 Task: Forward email with the signature Autumn Baker with the subject Vacation request from softage.1@softage.net to softage.9@softage.net with the message I would like to request a meeting to discuss the upcoming sales strategy., select last sentence, change the font of the message to Narrow and change the font typography to italics Send the email
Action: Mouse moved to (848, 69)
Screenshot: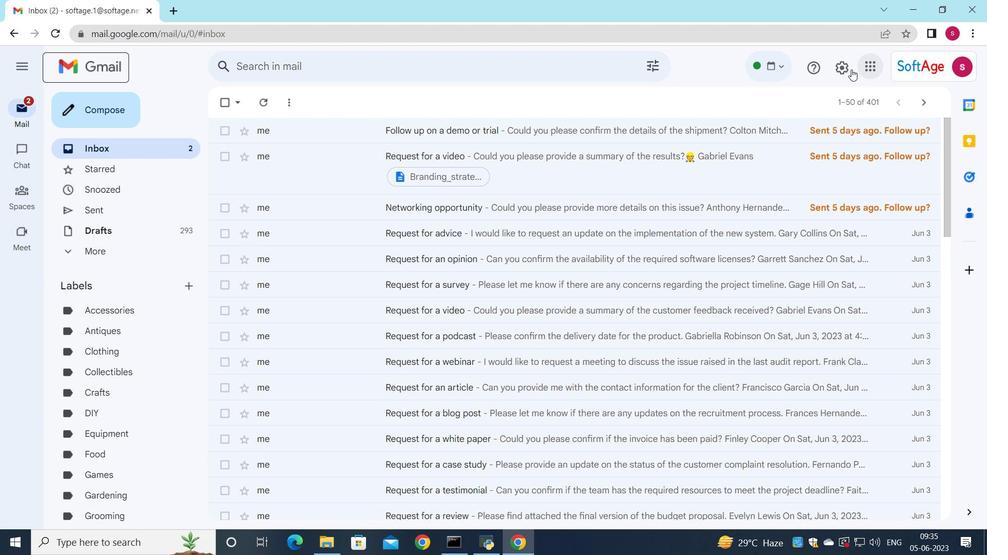 
Action: Mouse pressed left at (848, 69)
Screenshot: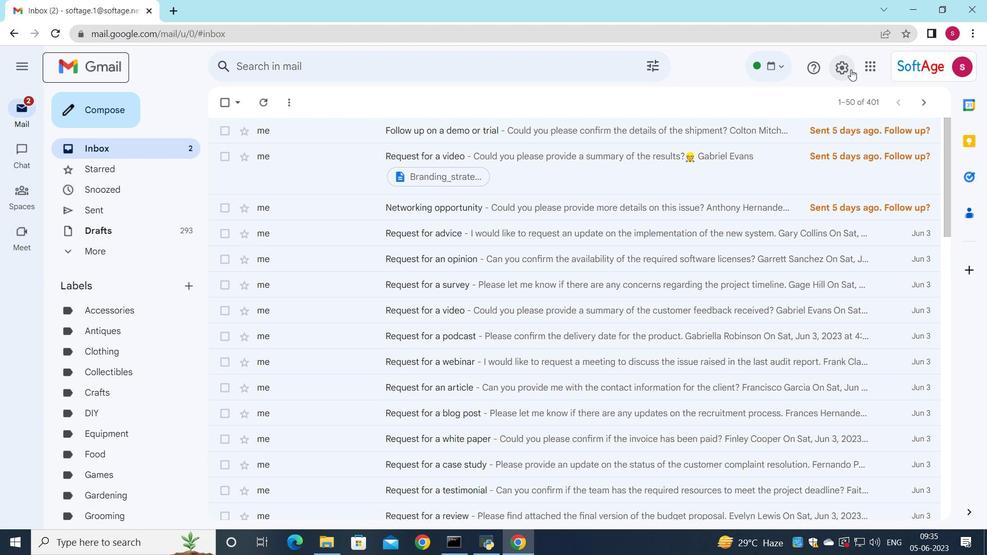 
Action: Mouse moved to (845, 124)
Screenshot: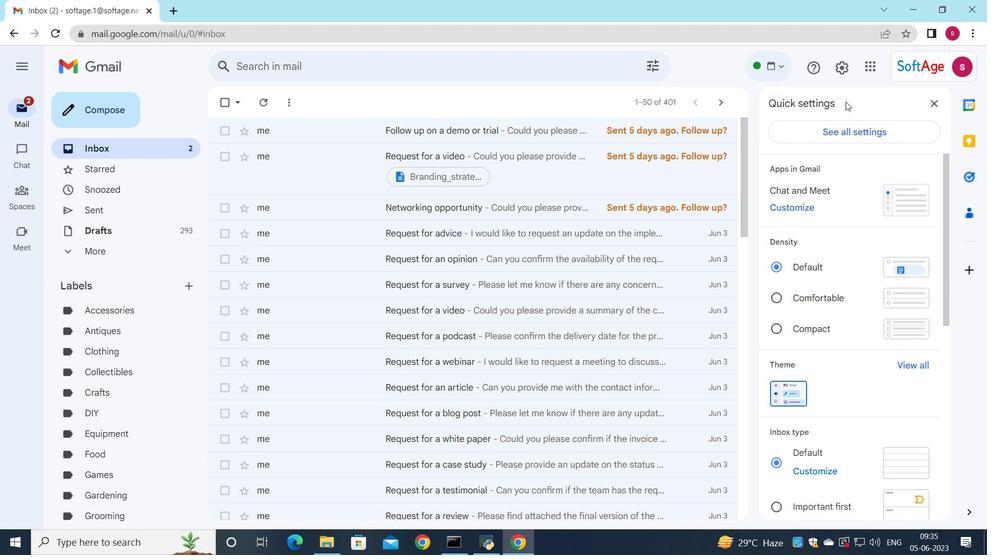 
Action: Mouse pressed left at (845, 124)
Screenshot: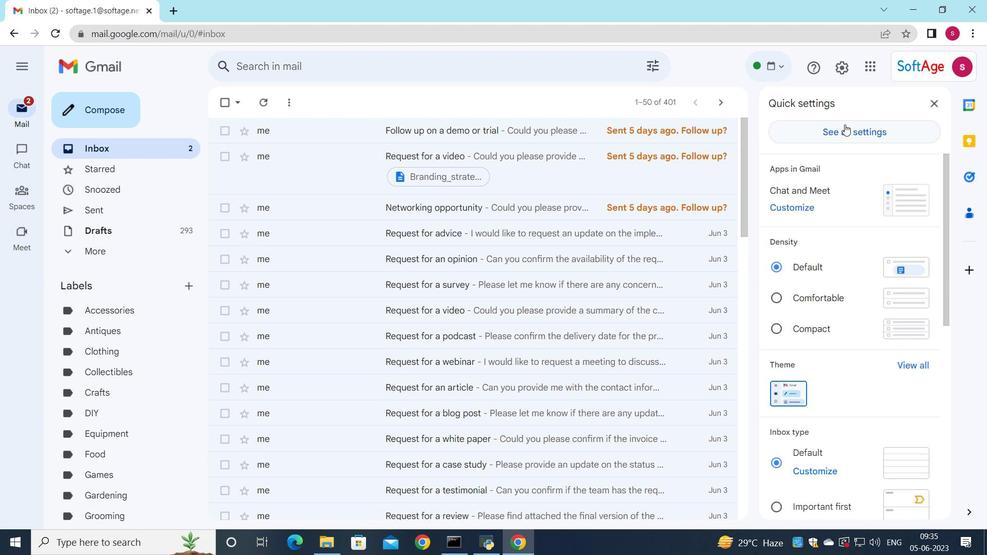 
Action: Mouse moved to (431, 292)
Screenshot: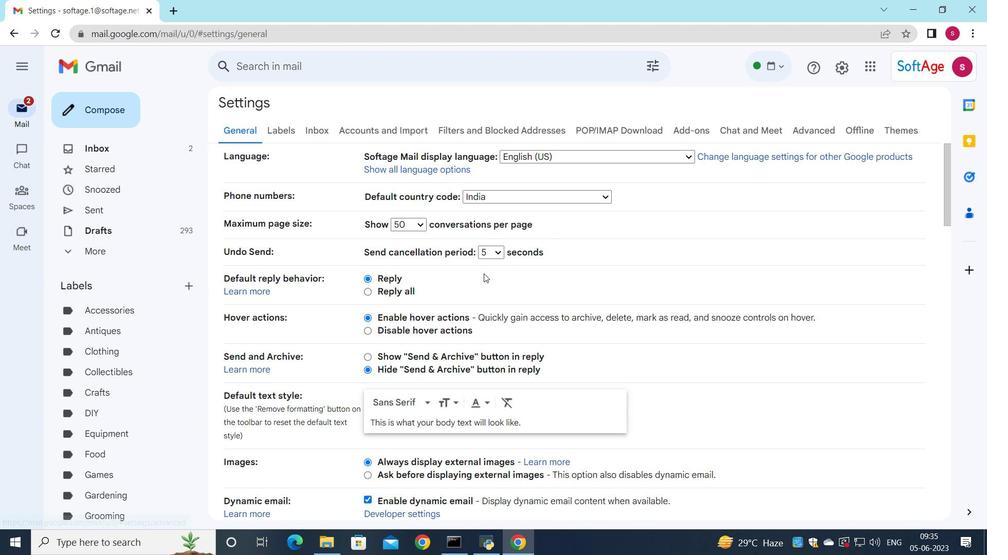 
Action: Mouse scrolled (431, 291) with delta (0, 0)
Screenshot: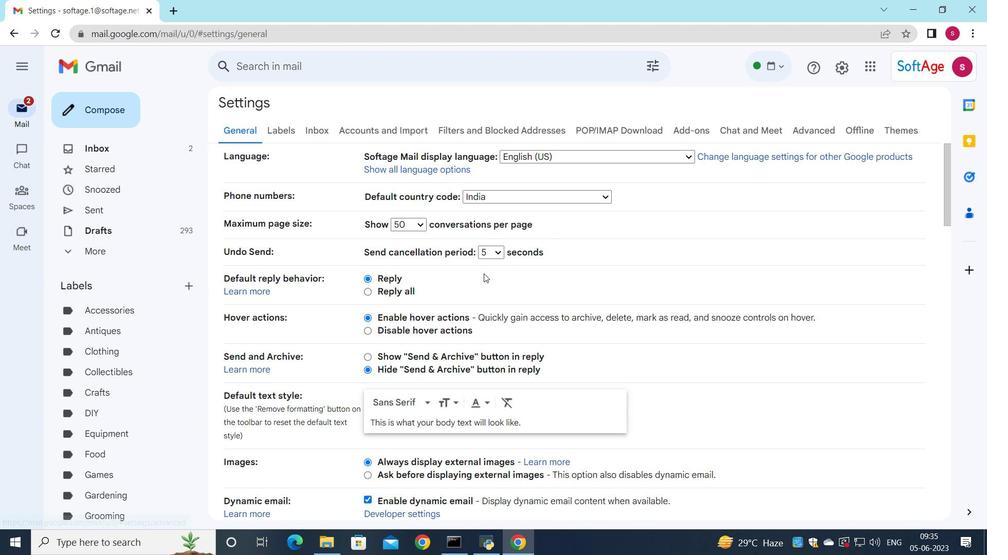 
Action: Mouse moved to (430, 293)
Screenshot: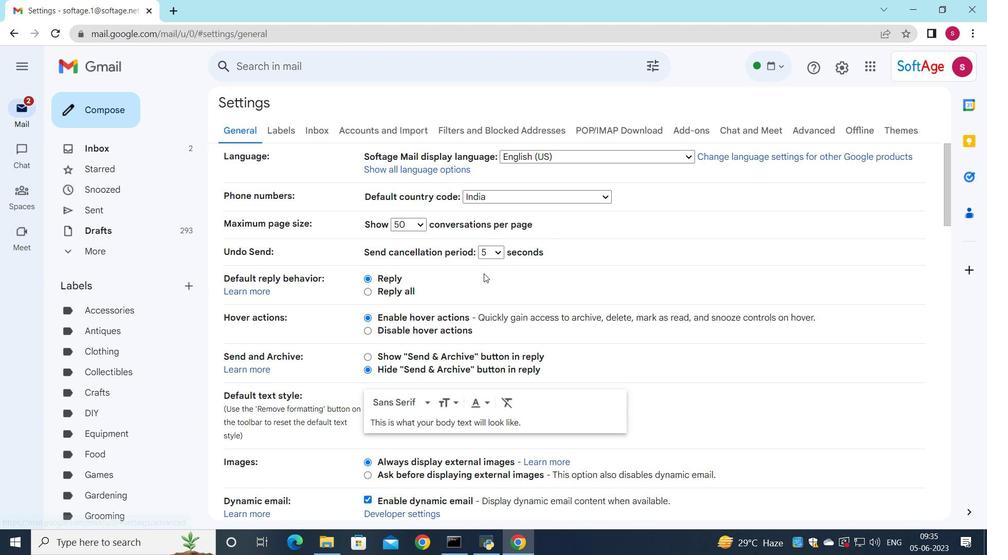 
Action: Mouse scrolled (430, 292) with delta (0, 0)
Screenshot: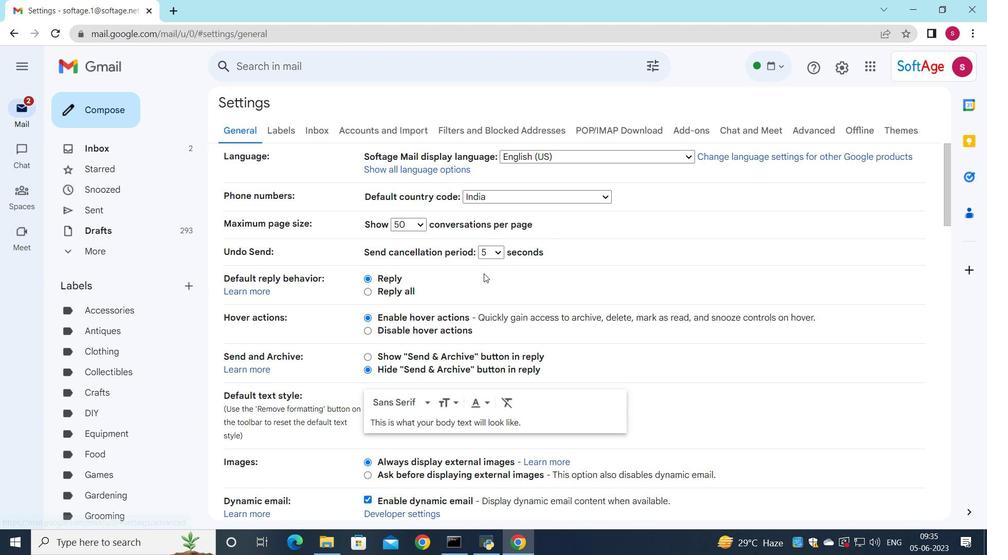
Action: Mouse moved to (429, 293)
Screenshot: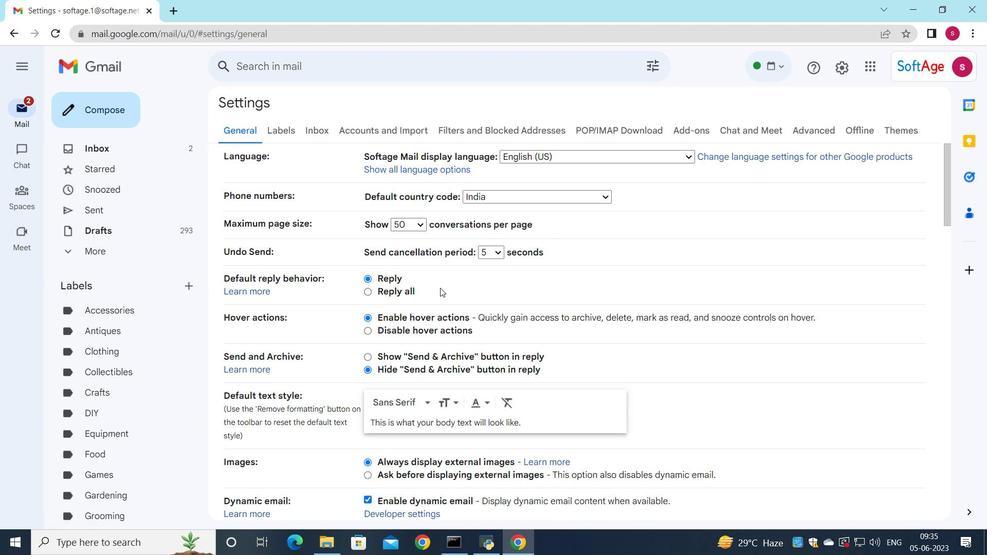
Action: Mouse scrolled (429, 292) with delta (0, 0)
Screenshot: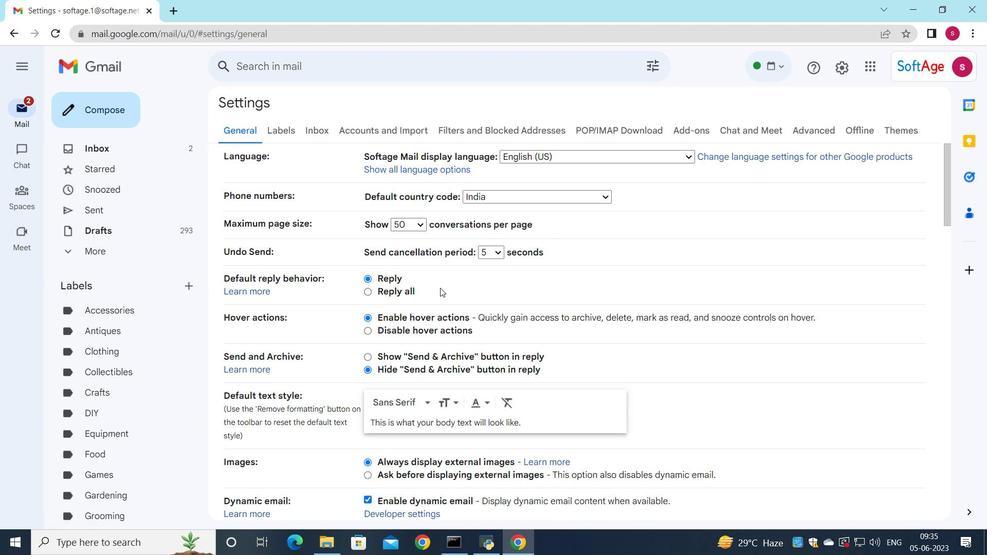 
Action: Mouse moved to (429, 293)
Screenshot: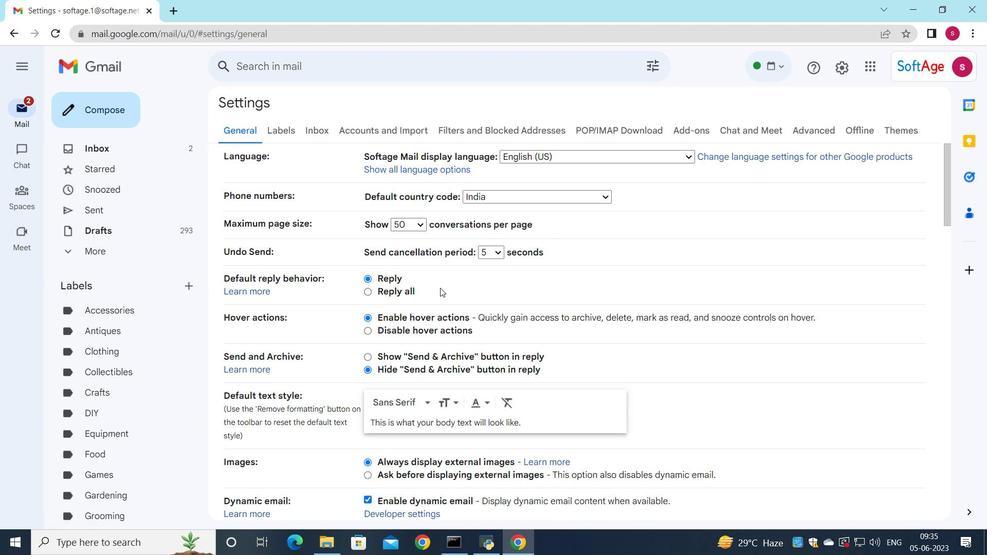 
Action: Mouse scrolled (429, 293) with delta (0, 0)
Screenshot: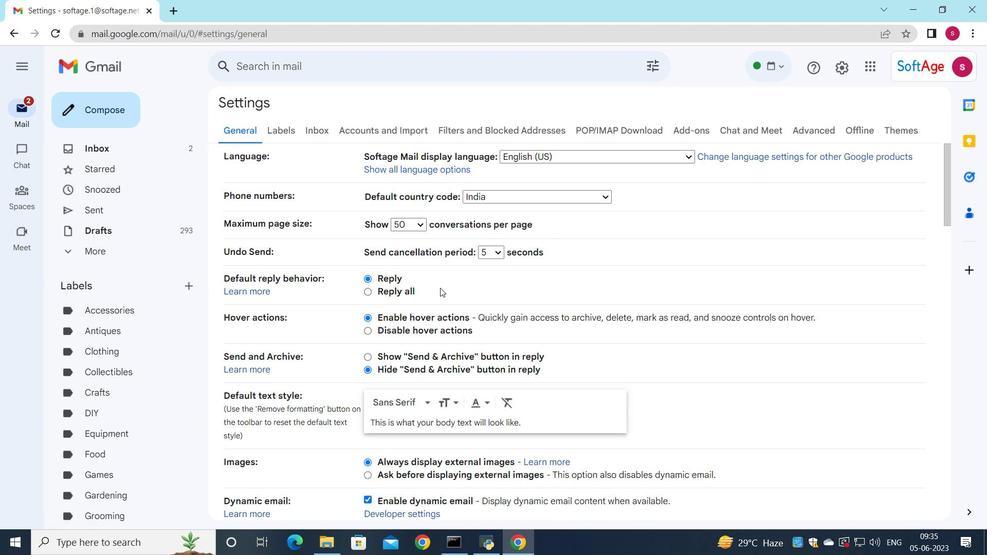 
Action: Mouse moved to (420, 299)
Screenshot: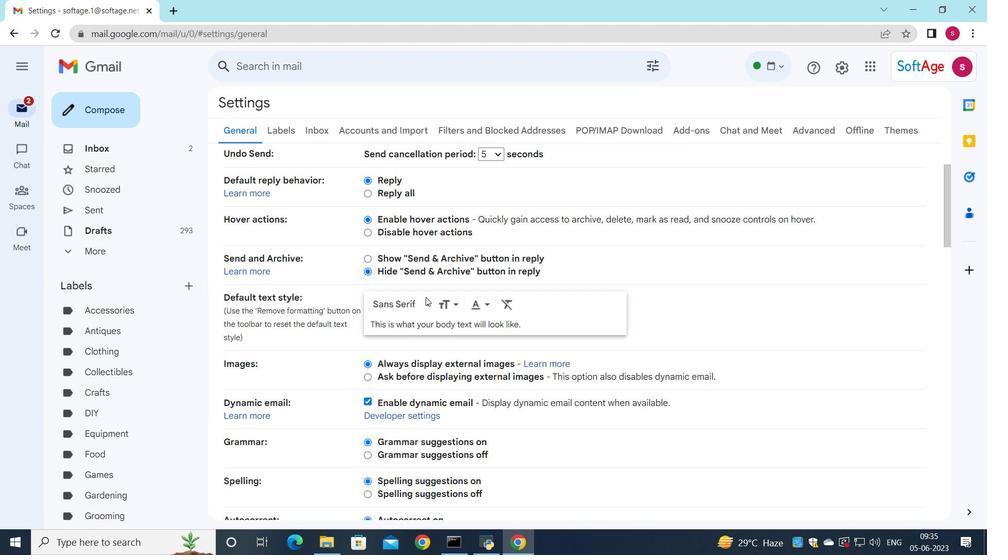 
Action: Mouse scrolled (420, 298) with delta (0, 0)
Screenshot: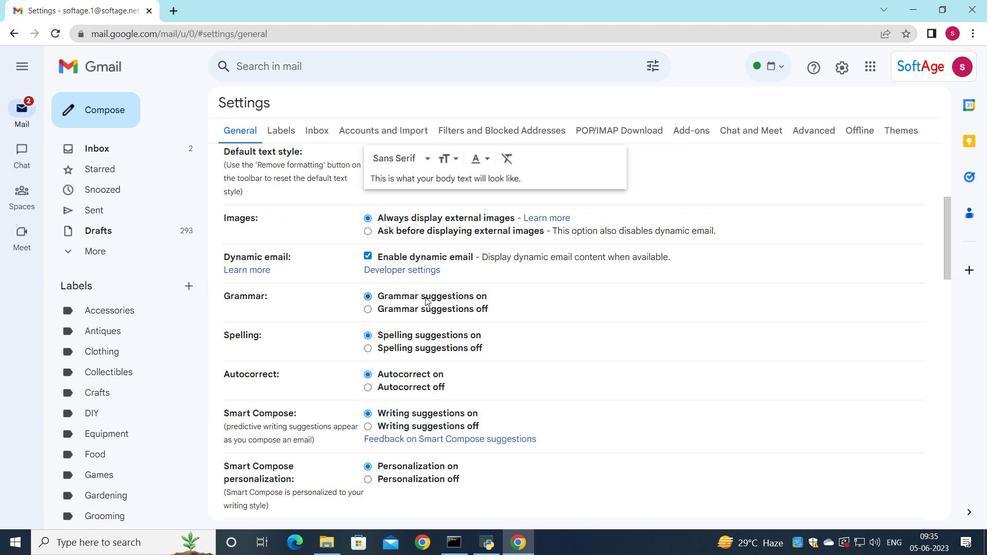 
Action: Mouse moved to (419, 299)
Screenshot: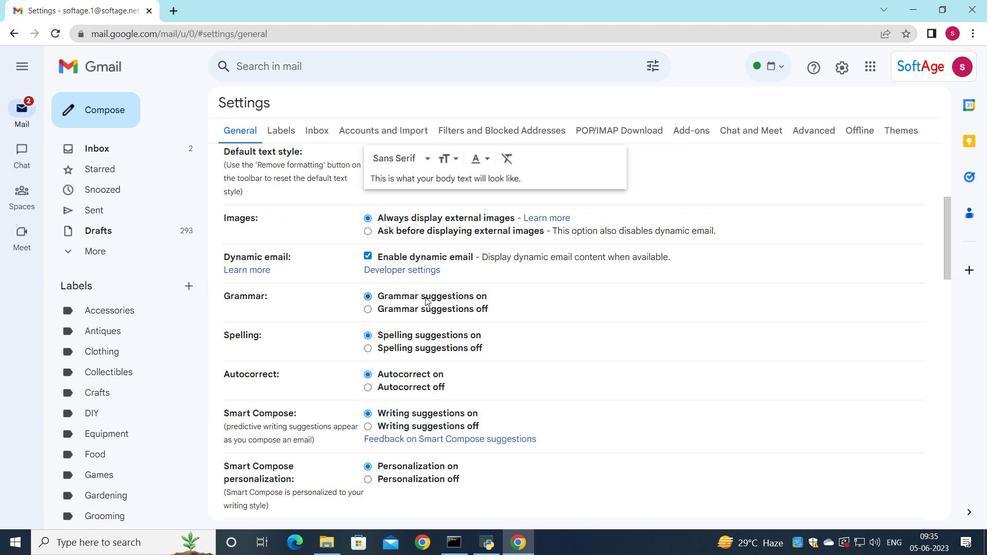 
Action: Mouse scrolled (419, 298) with delta (0, 0)
Screenshot: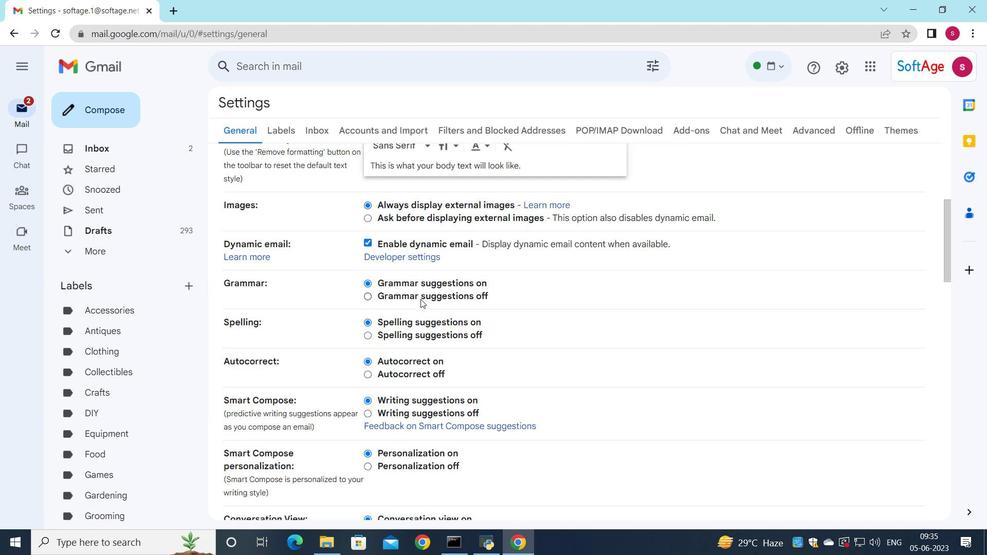 
Action: Mouse scrolled (419, 298) with delta (0, 0)
Screenshot: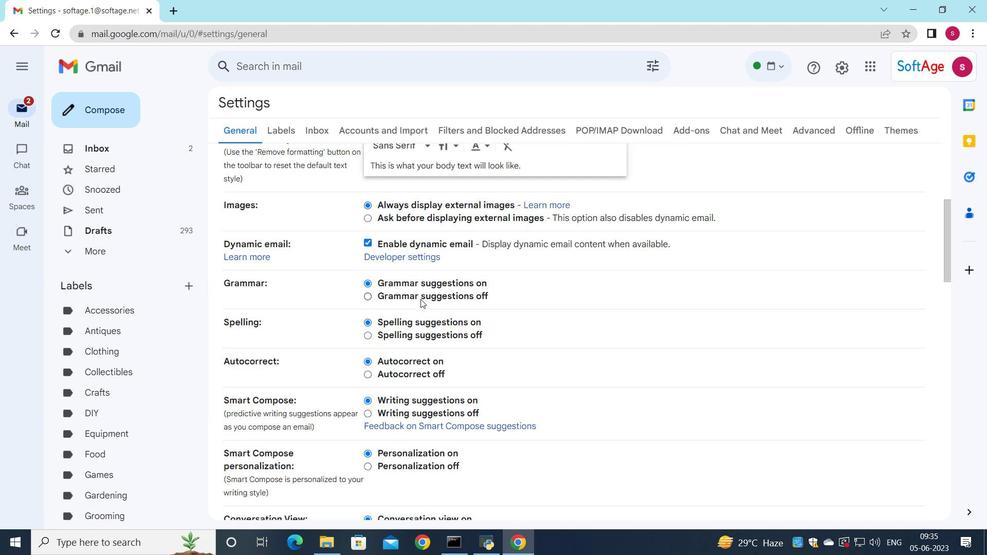 
Action: Mouse scrolled (419, 298) with delta (0, 0)
Screenshot: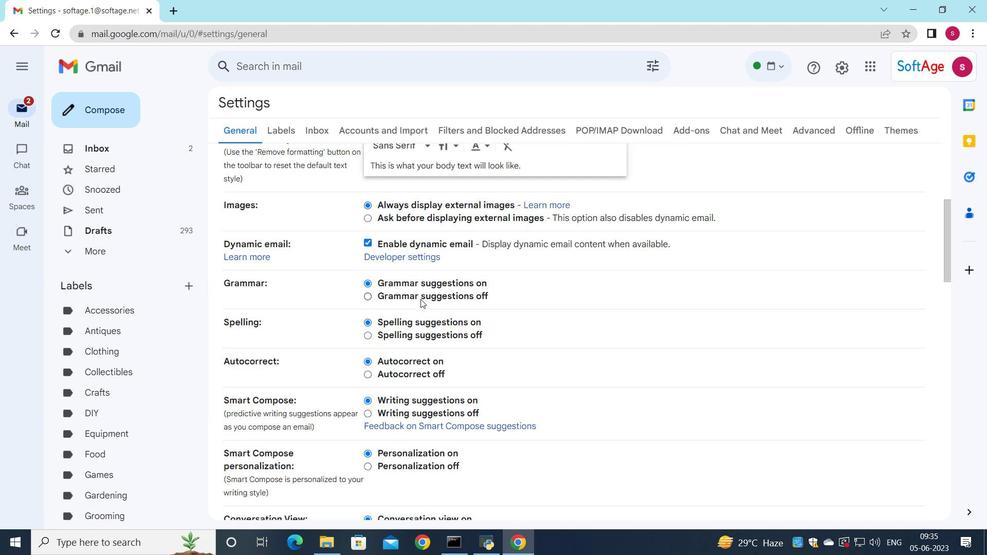 
Action: Mouse scrolled (419, 298) with delta (0, 0)
Screenshot: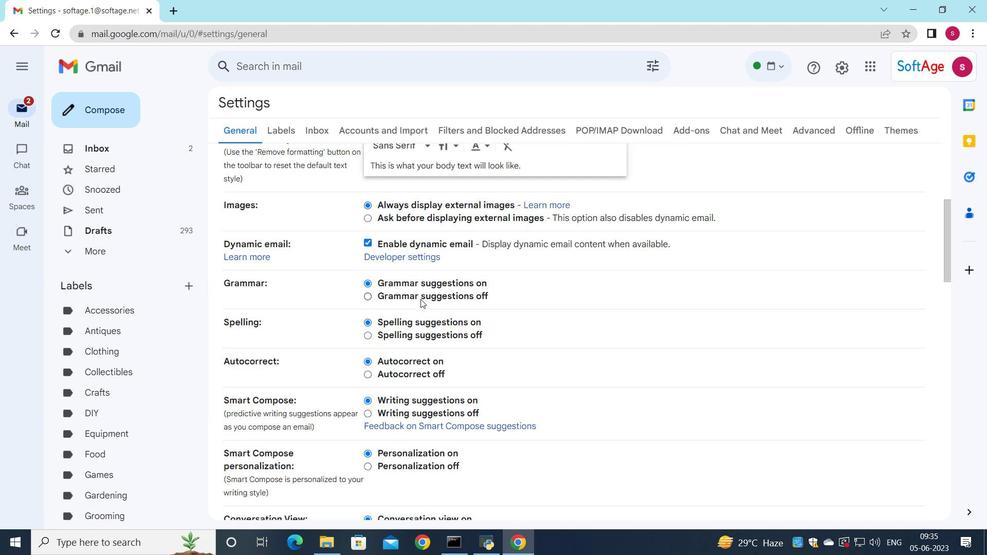 
Action: Mouse moved to (419, 302)
Screenshot: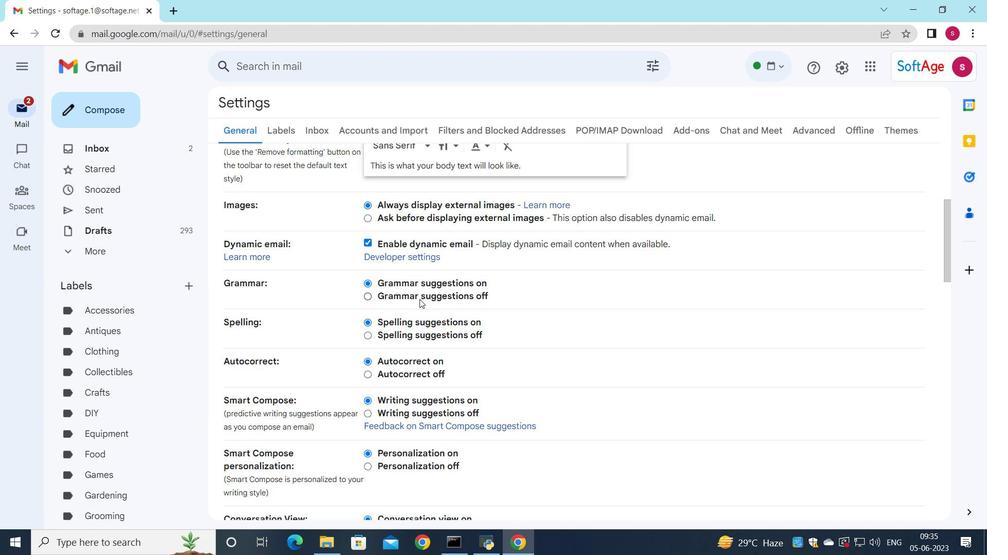 
Action: Mouse scrolled (419, 302) with delta (0, 0)
Screenshot: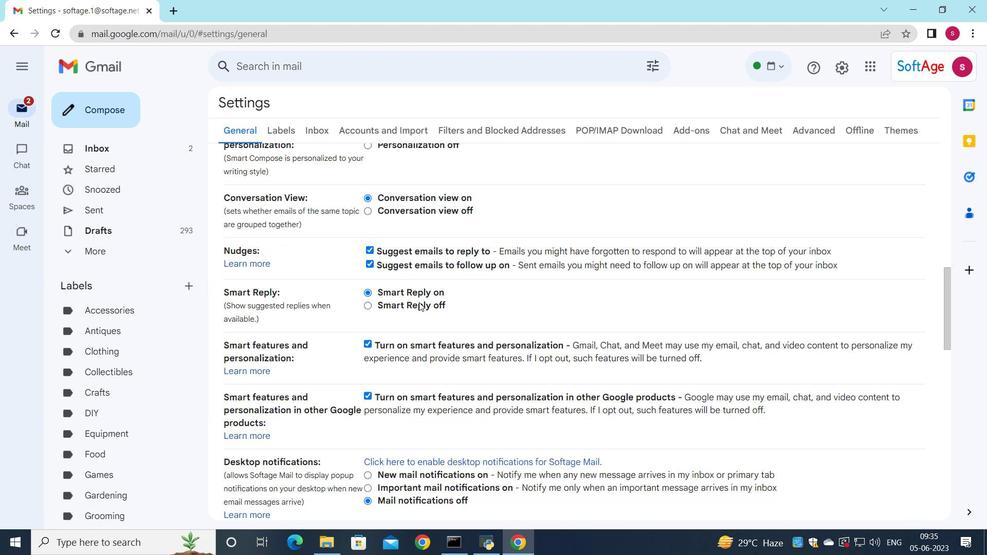 
Action: Mouse scrolled (419, 302) with delta (0, 0)
Screenshot: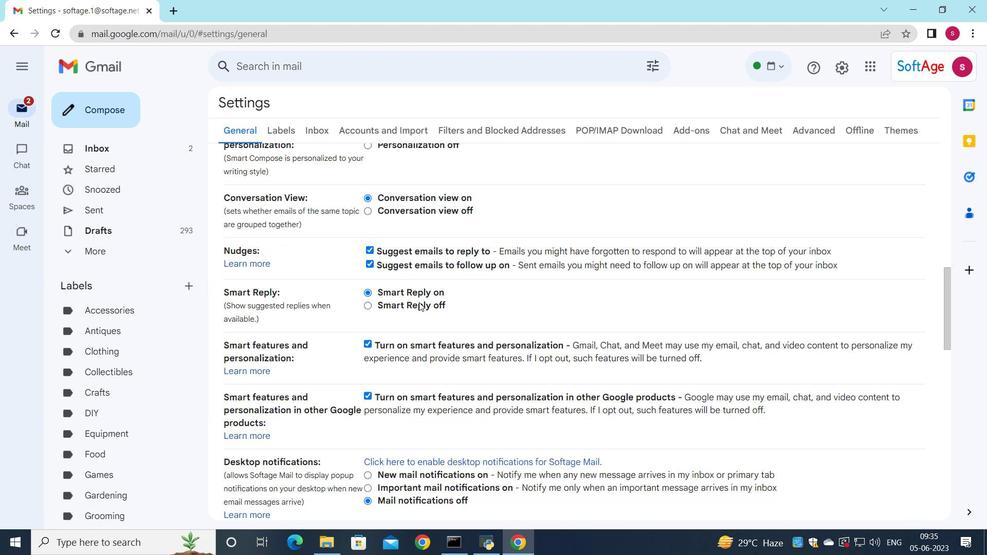 
Action: Mouse scrolled (419, 302) with delta (0, 0)
Screenshot: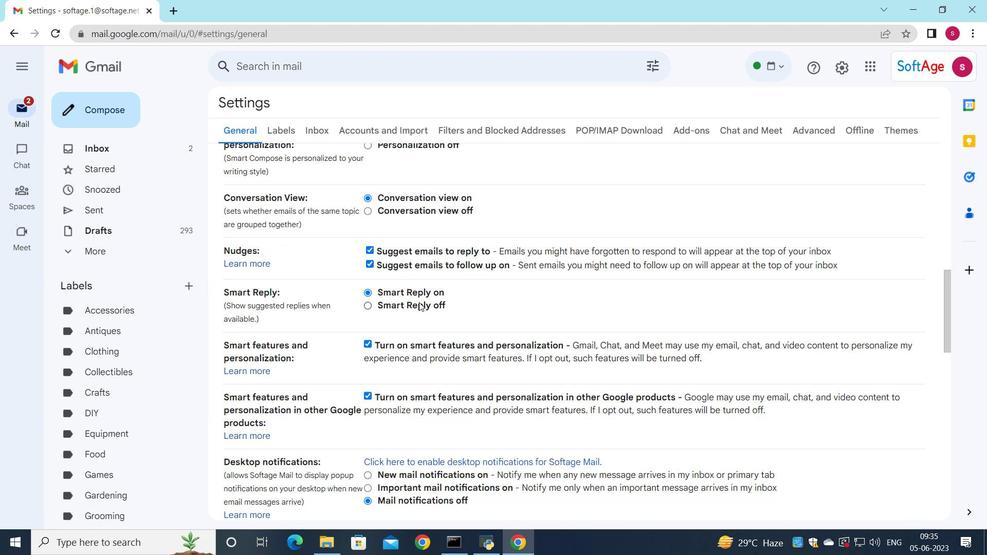 
Action: Mouse moved to (419, 302)
Screenshot: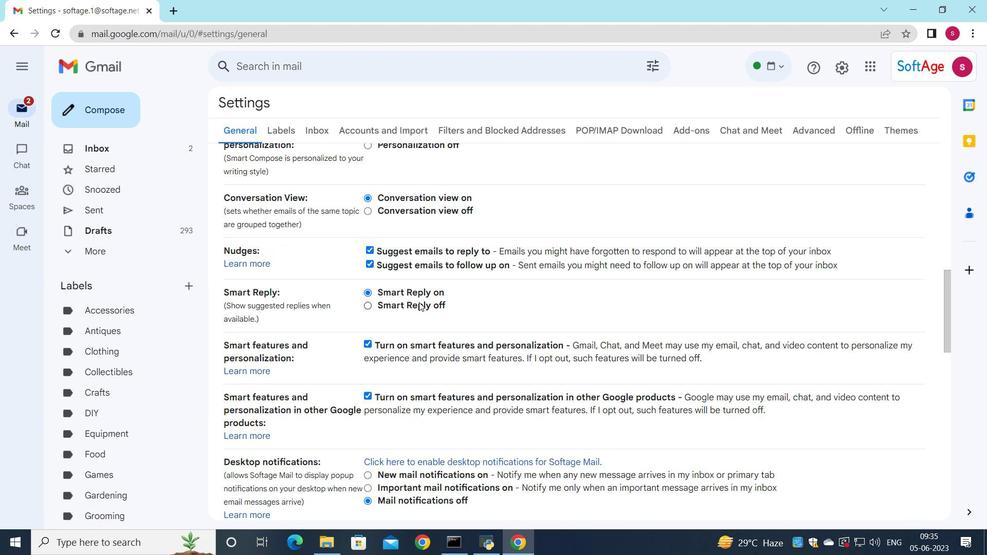 
Action: Mouse scrolled (419, 302) with delta (0, 0)
Screenshot: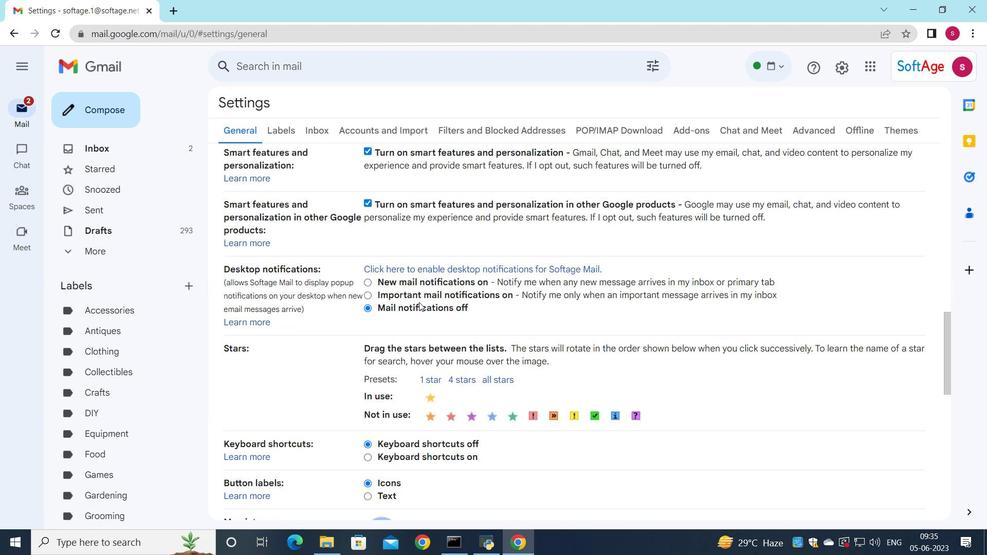 
Action: Mouse scrolled (419, 302) with delta (0, 0)
Screenshot: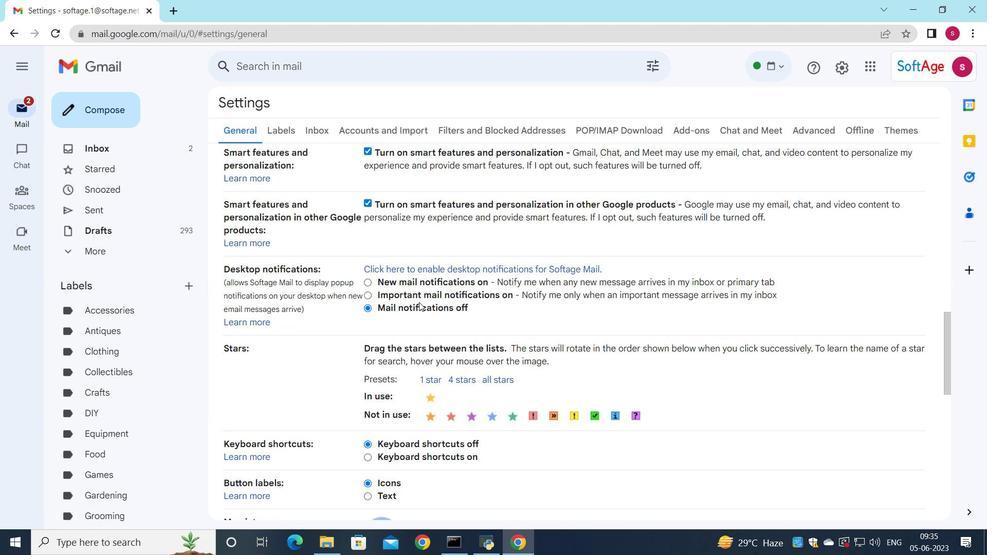 
Action: Mouse scrolled (419, 302) with delta (0, 0)
Screenshot: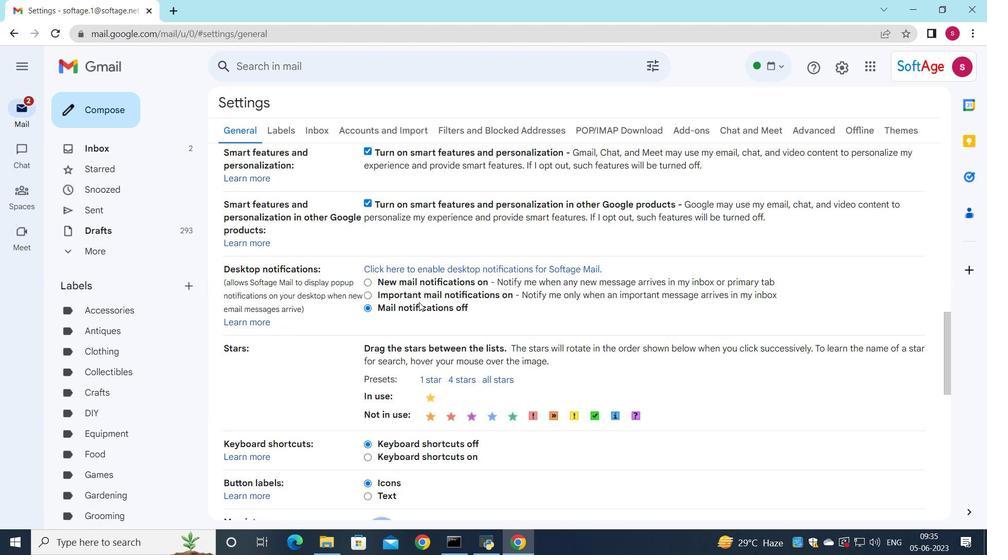 
Action: Mouse moved to (422, 298)
Screenshot: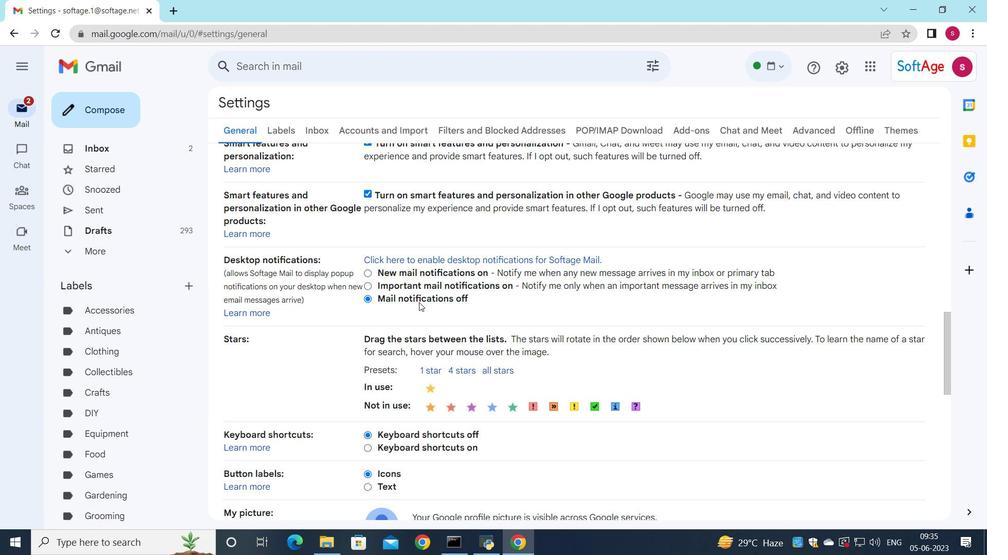 
Action: Mouse scrolled (422, 298) with delta (0, 0)
Screenshot: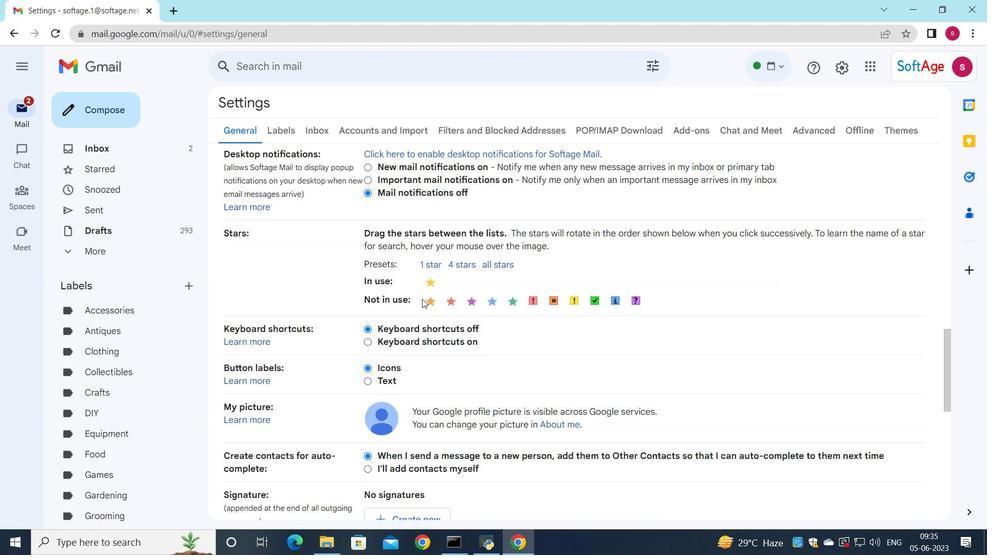 
Action: Mouse scrolled (422, 298) with delta (0, 0)
Screenshot: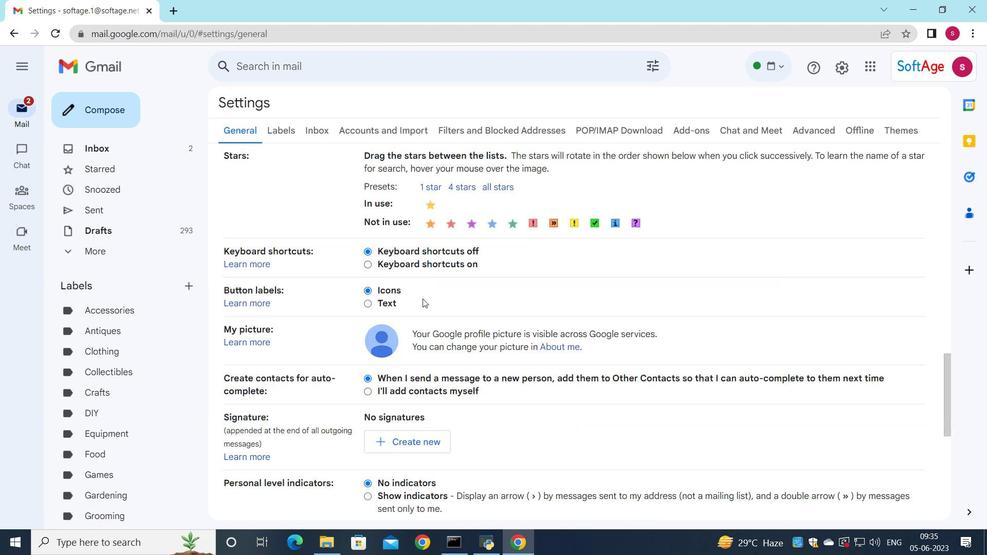 
Action: Mouse scrolled (422, 298) with delta (0, 0)
Screenshot: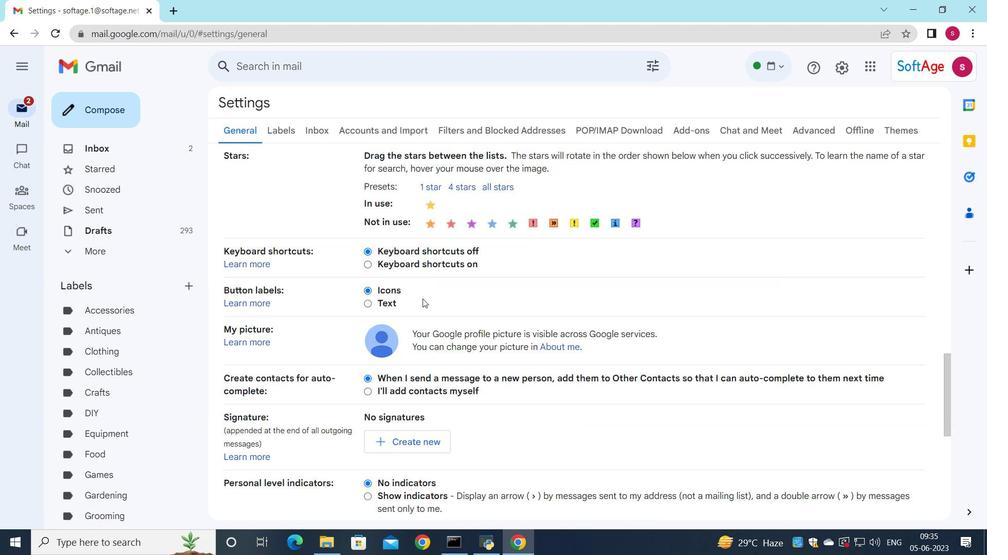 
Action: Mouse moved to (400, 245)
Screenshot: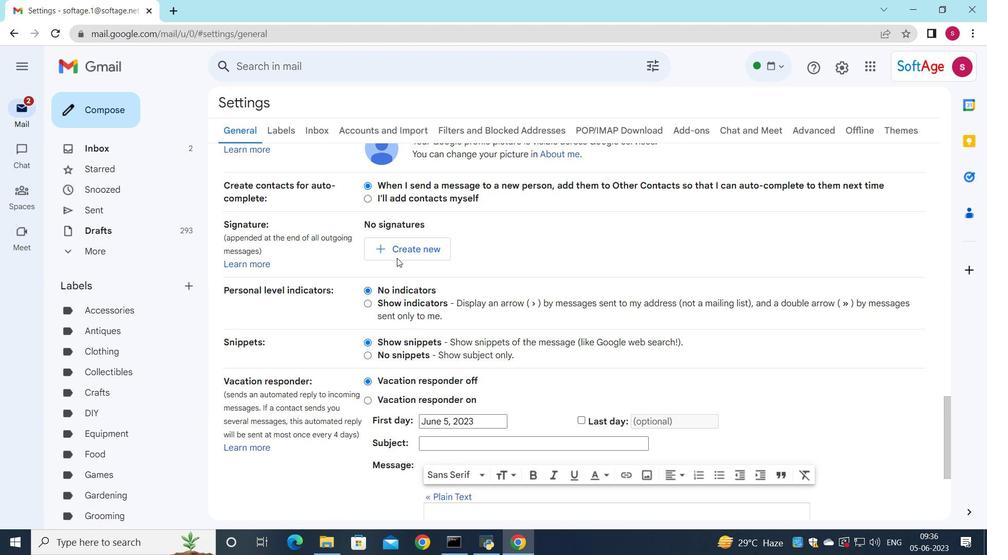 
Action: Mouse pressed left at (400, 245)
Screenshot: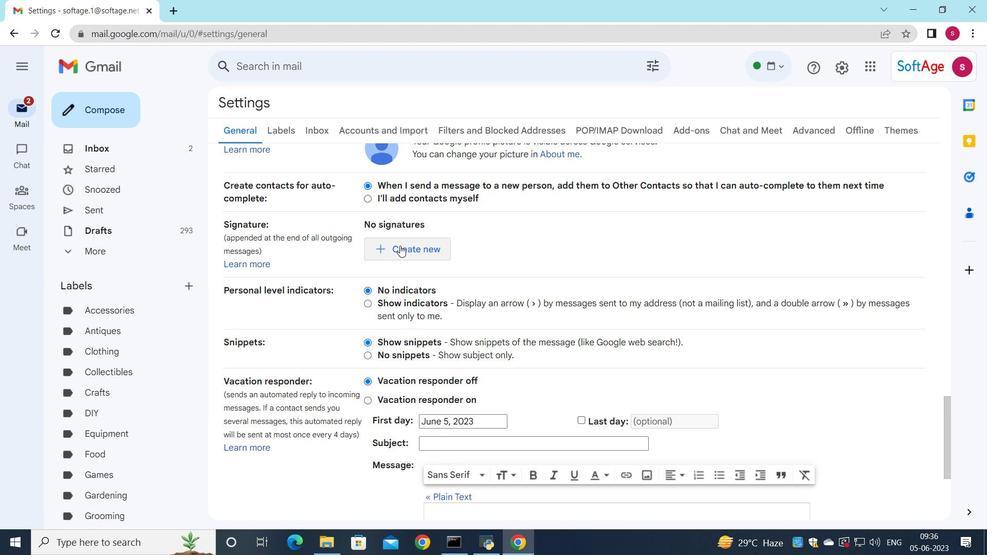 
Action: Mouse moved to (499, 243)
Screenshot: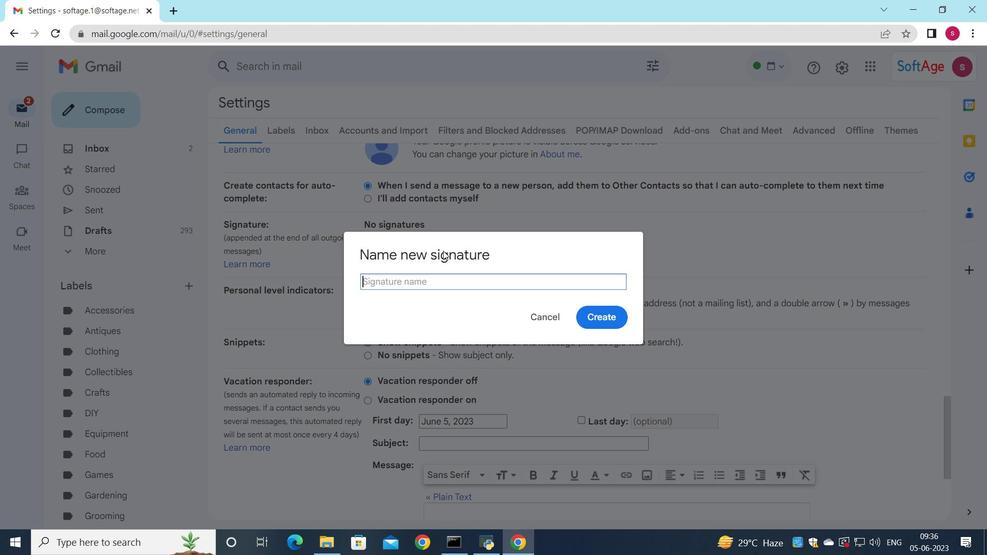 
Action: Key pressed <Key.shift>Autumn<Key.space><Key.shift>Baker
Screenshot: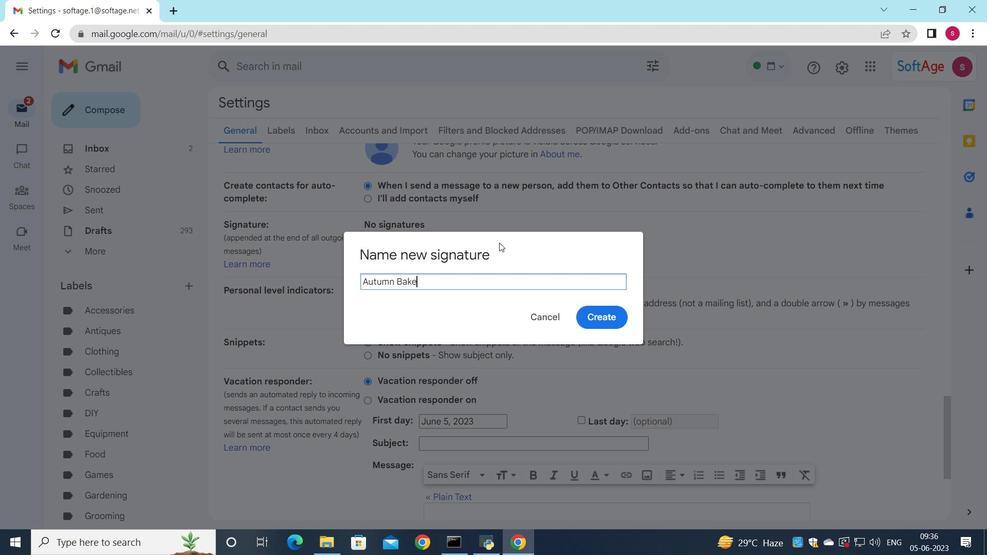 
Action: Mouse moved to (595, 322)
Screenshot: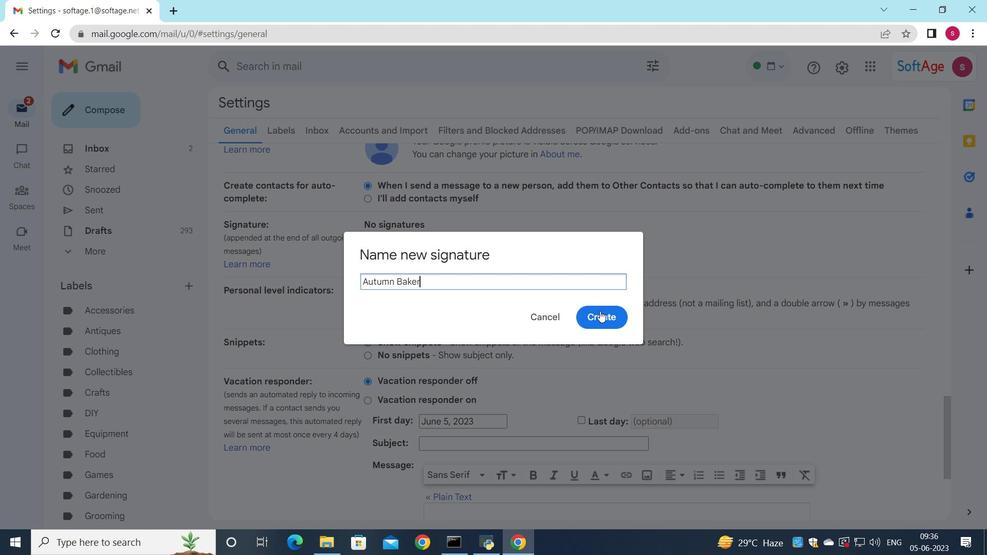 
Action: Mouse pressed left at (595, 322)
Screenshot: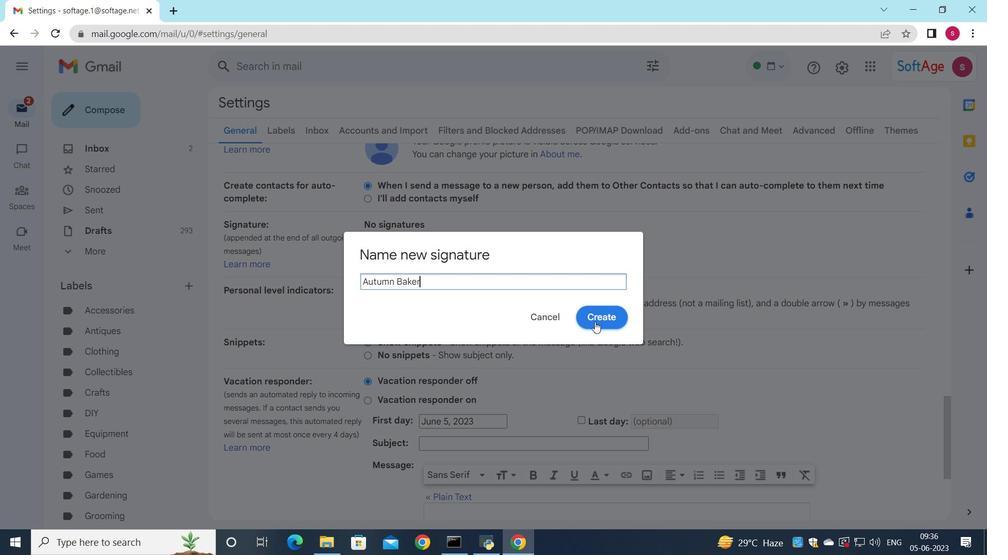 
Action: Mouse moved to (595, 281)
Screenshot: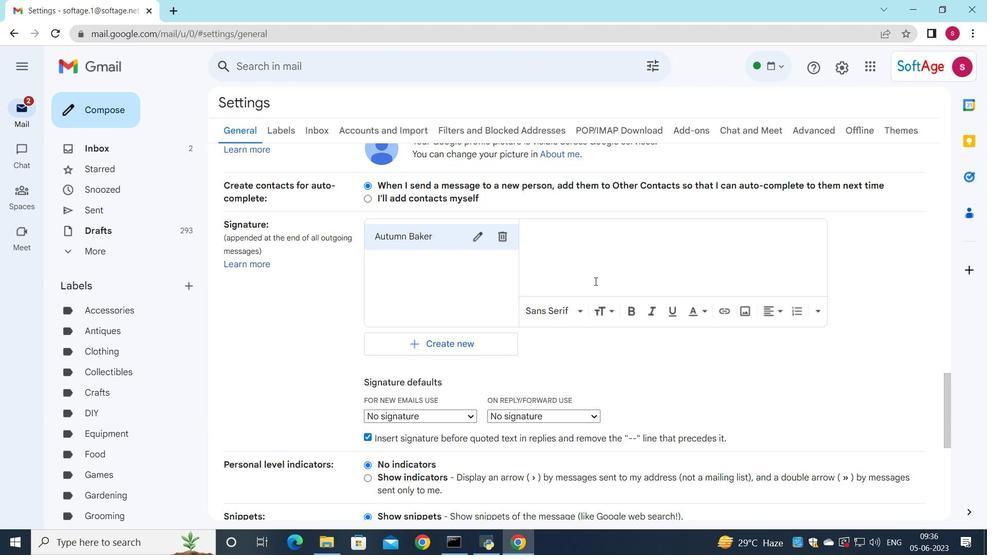 
Action: Mouse pressed left at (595, 281)
Screenshot: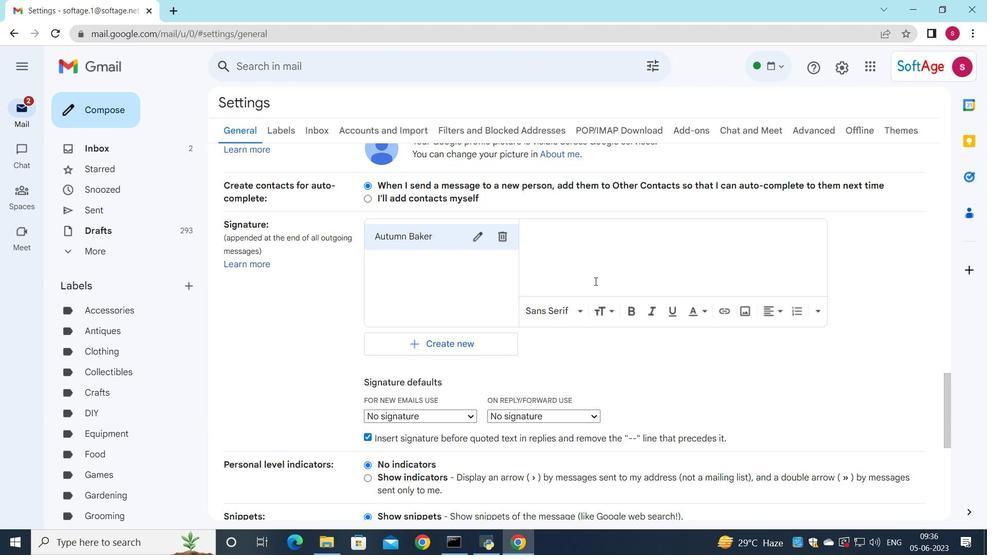 
Action: Key pressed <Key.shift>Autumn<Key.space><Key.shift>Baker
Screenshot: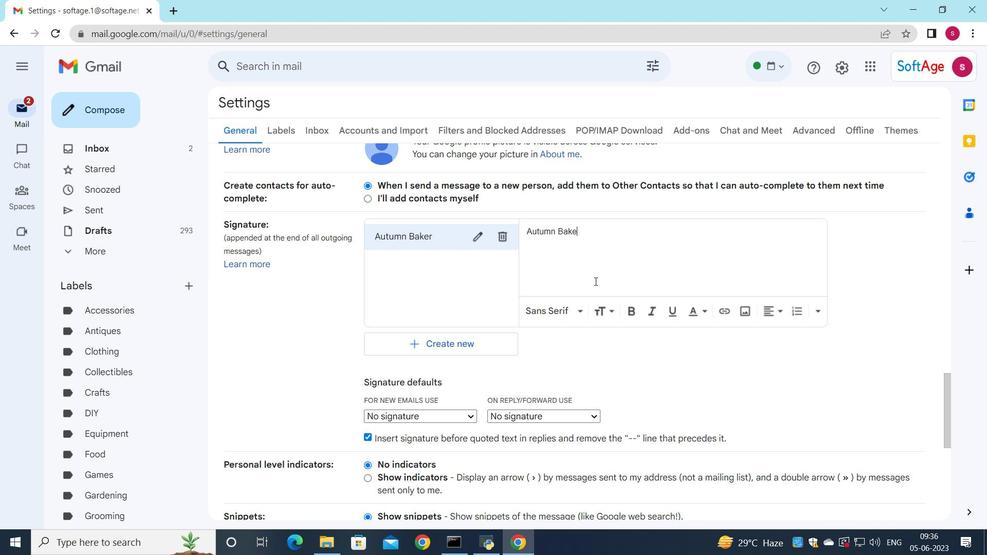 
Action: Mouse scrolled (595, 280) with delta (0, 0)
Screenshot: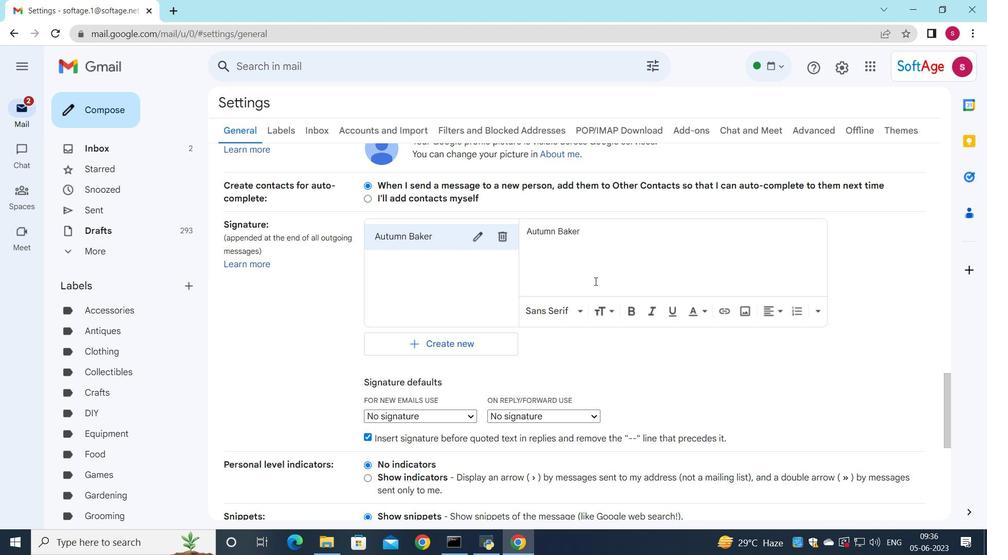 
Action: Mouse scrolled (595, 280) with delta (0, 0)
Screenshot: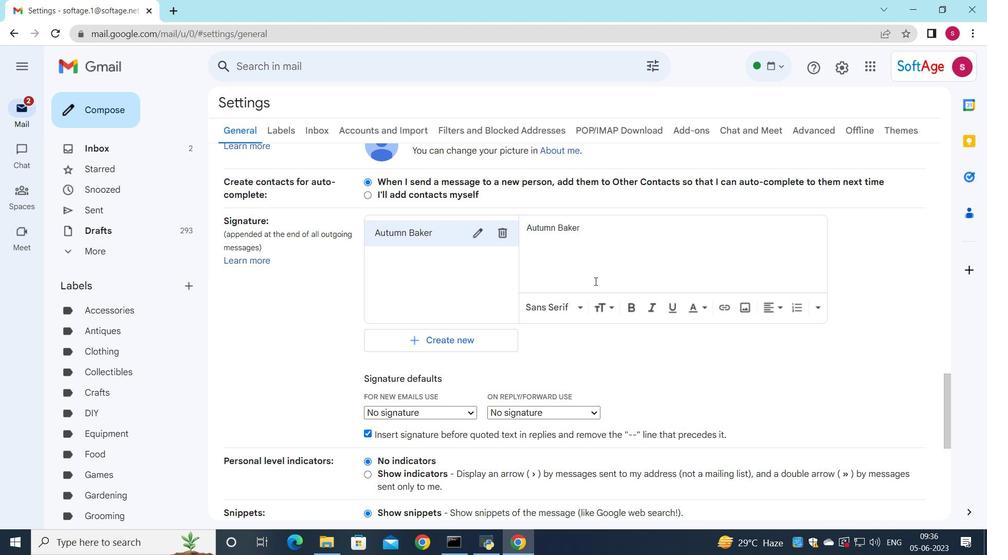 
Action: Mouse moved to (449, 293)
Screenshot: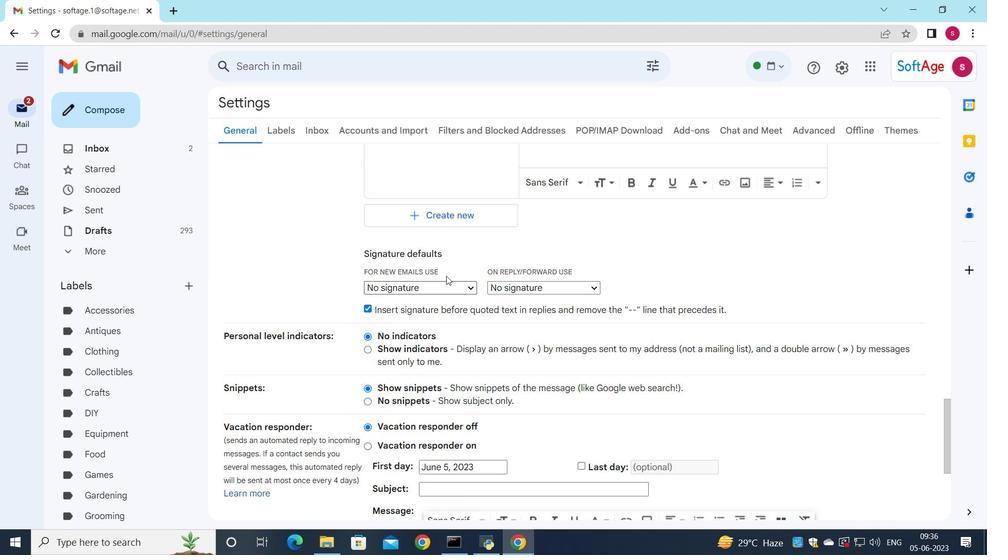 
Action: Mouse pressed left at (449, 293)
Screenshot: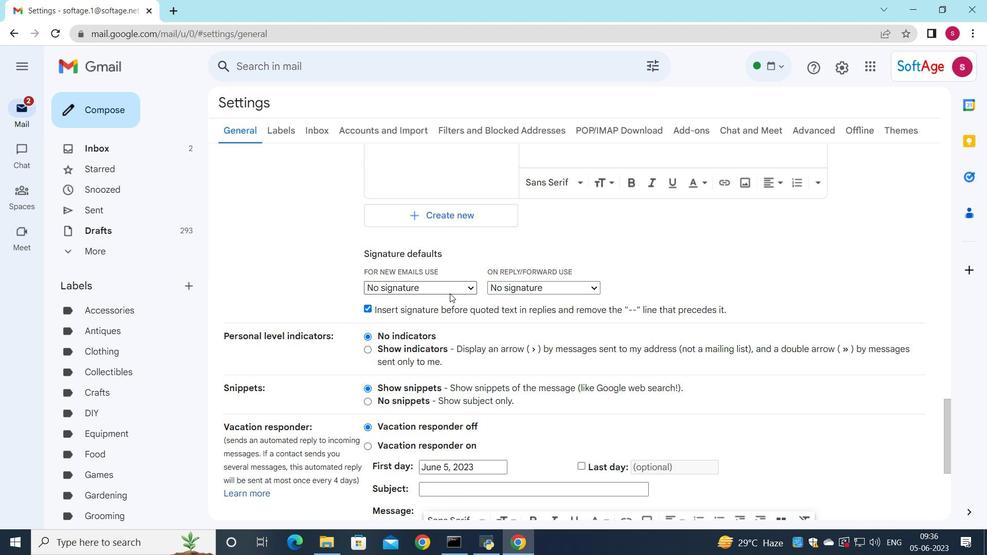 
Action: Mouse moved to (447, 311)
Screenshot: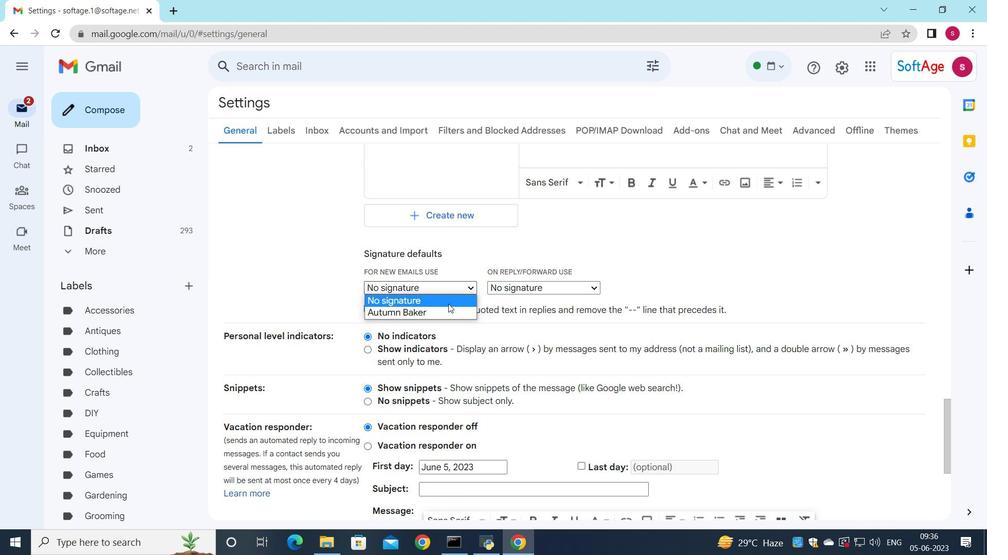 
Action: Mouse pressed left at (447, 311)
Screenshot: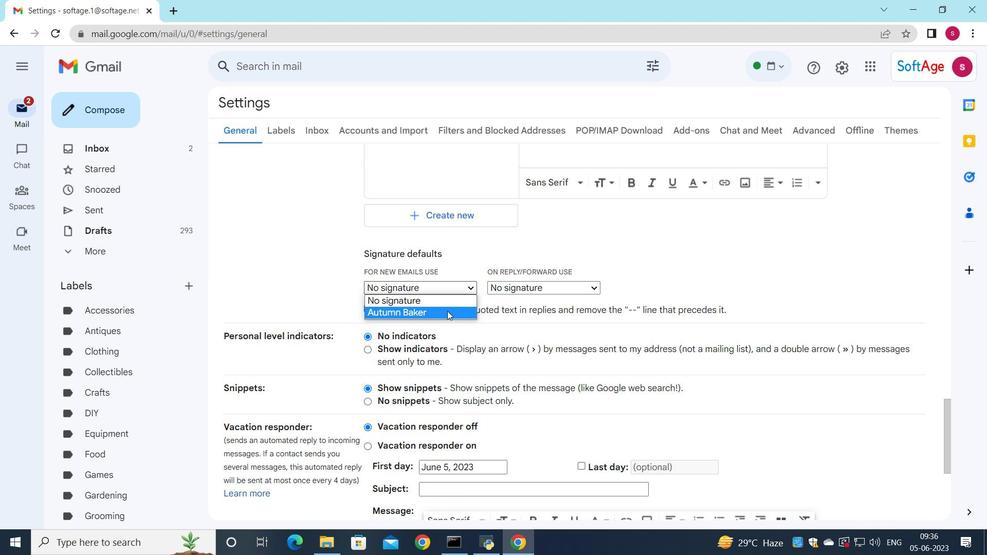 
Action: Mouse moved to (495, 283)
Screenshot: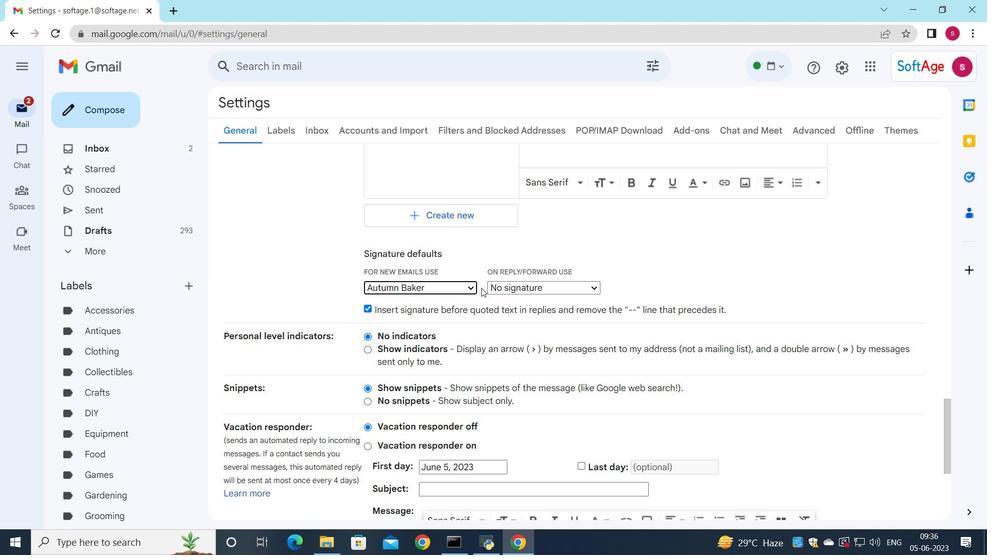 
Action: Mouse pressed left at (495, 283)
Screenshot: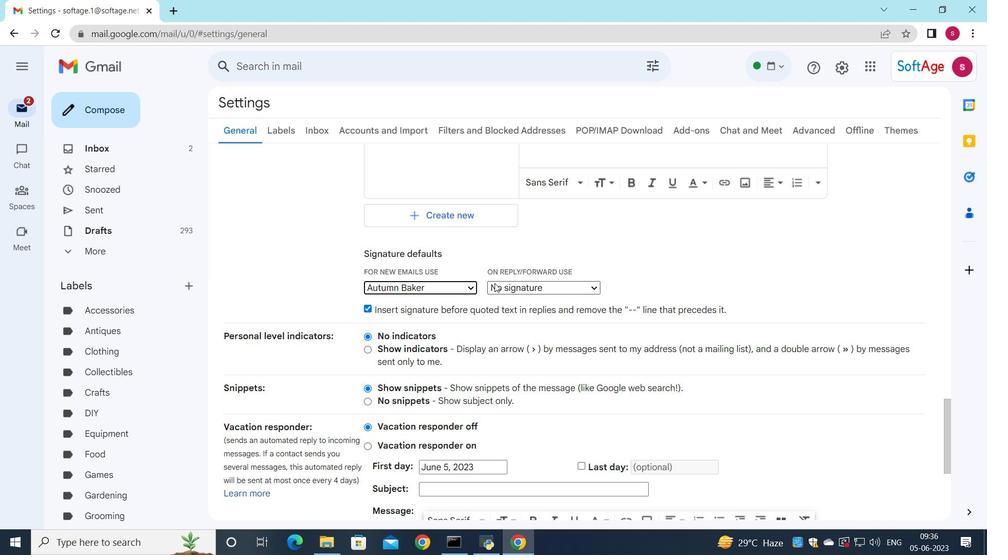 
Action: Mouse moved to (498, 313)
Screenshot: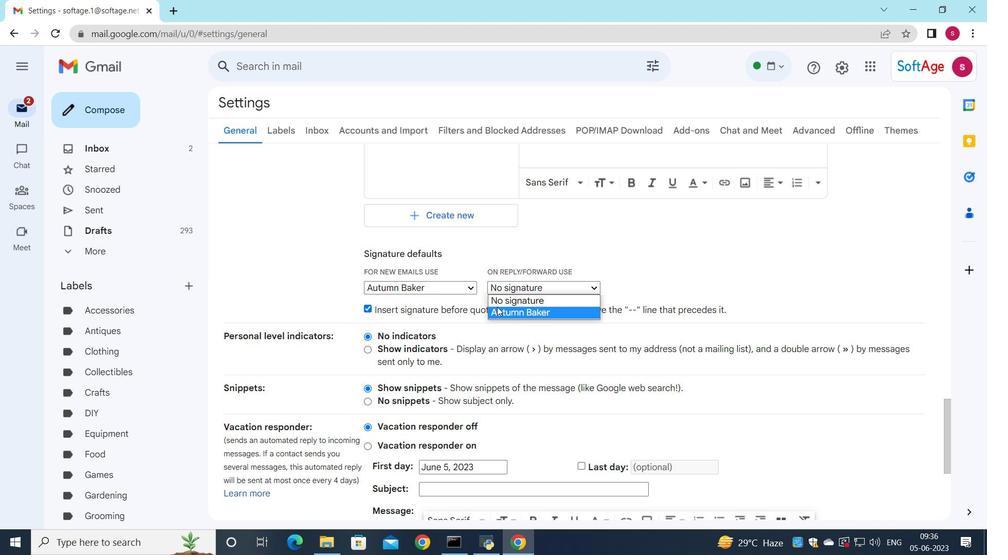 
Action: Mouse pressed left at (498, 313)
Screenshot: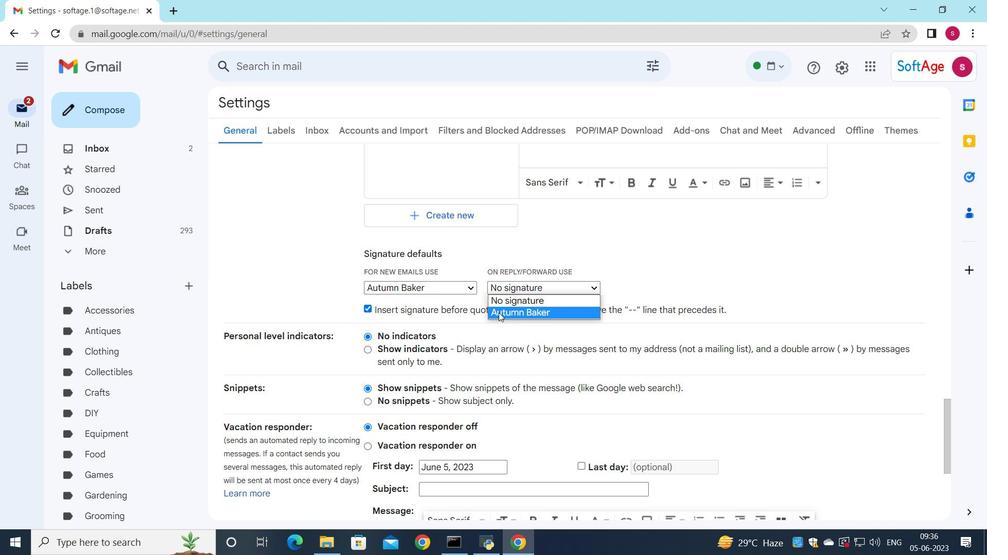 
Action: Mouse scrolled (498, 312) with delta (0, 0)
Screenshot: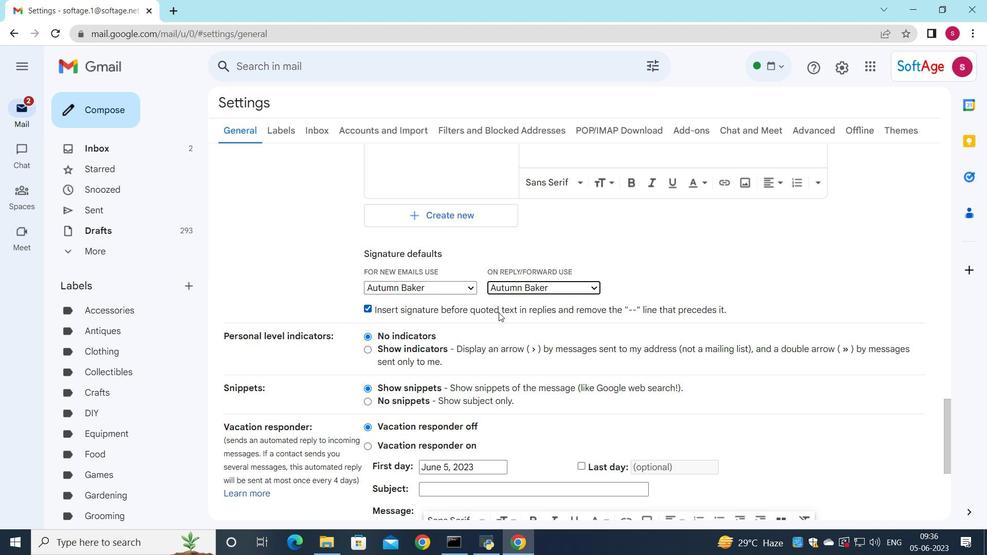 
Action: Mouse scrolled (498, 312) with delta (0, 0)
Screenshot: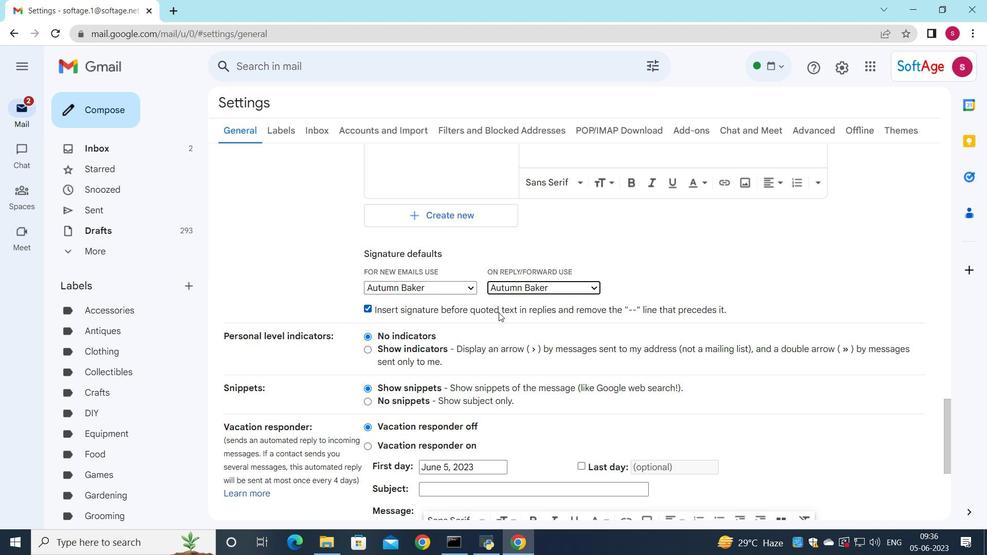 
Action: Mouse scrolled (498, 312) with delta (0, 0)
Screenshot: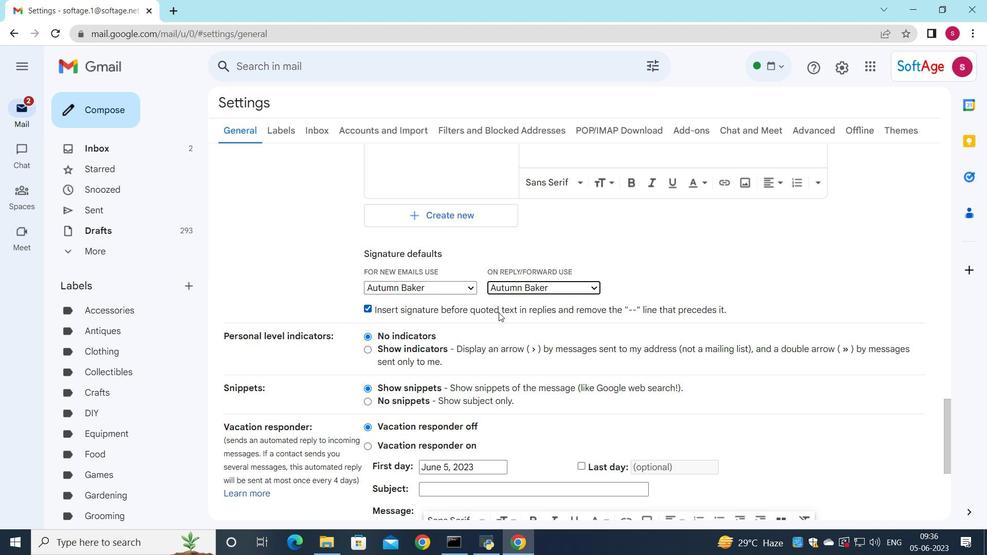 
Action: Mouse scrolled (498, 312) with delta (0, 0)
Screenshot: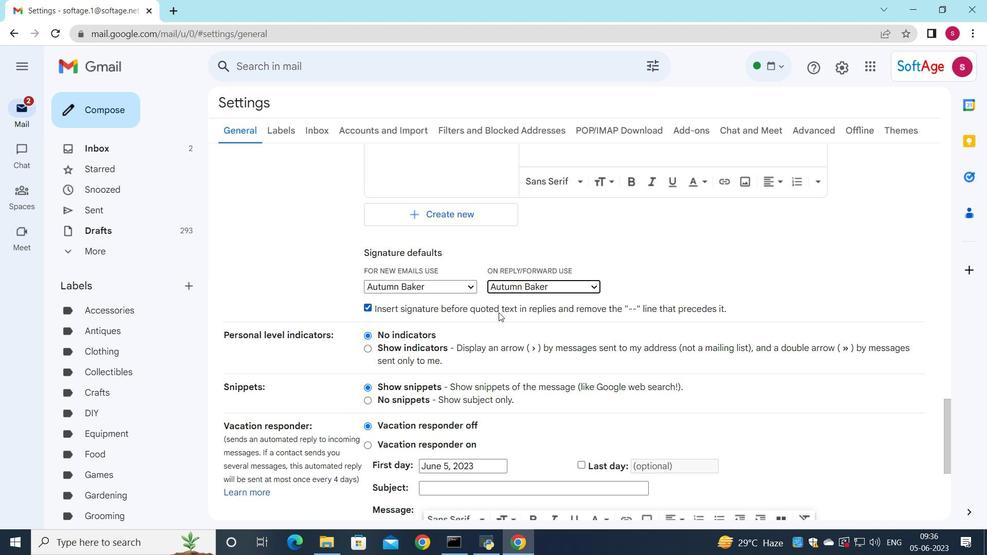 
Action: Mouse moved to (529, 447)
Screenshot: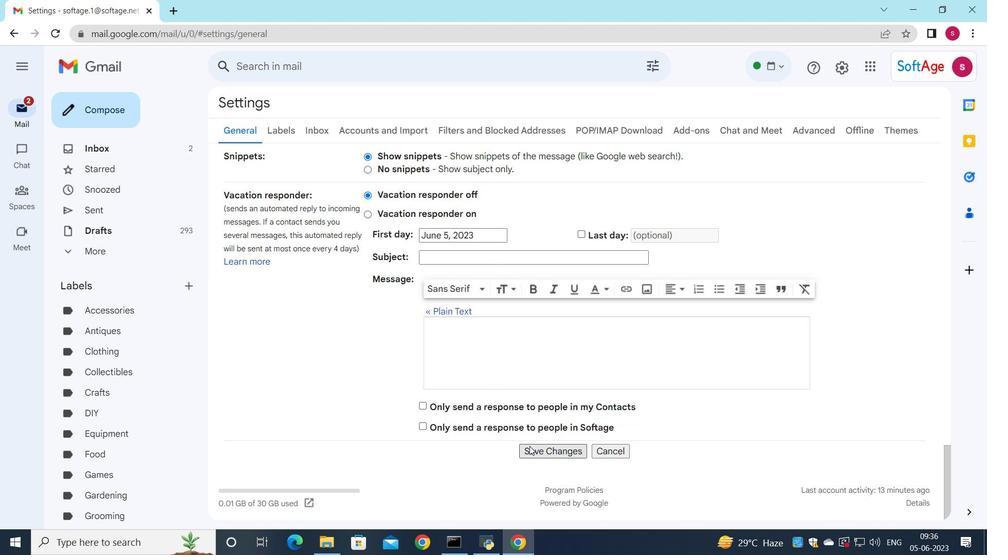 
Action: Mouse pressed left at (529, 447)
Screenshot: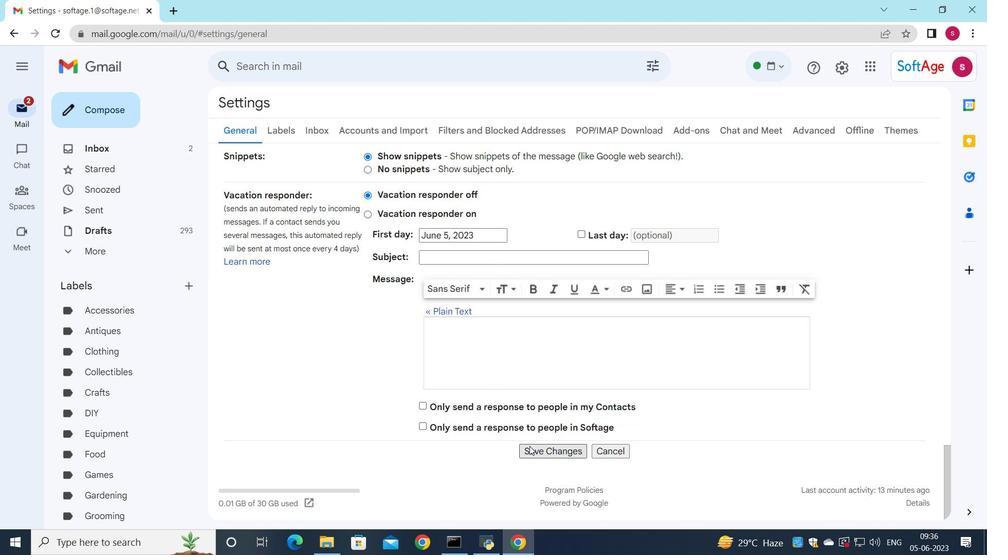 
Action: Mouse moved to (529, 126)
Screenshot: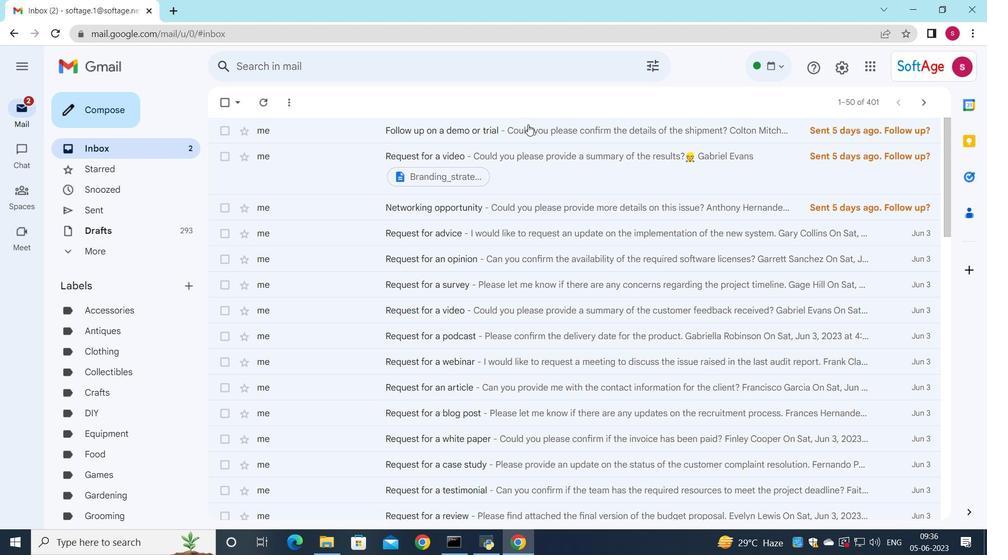 
Action: Mouse pressed left at (529, 126)
Screenshot: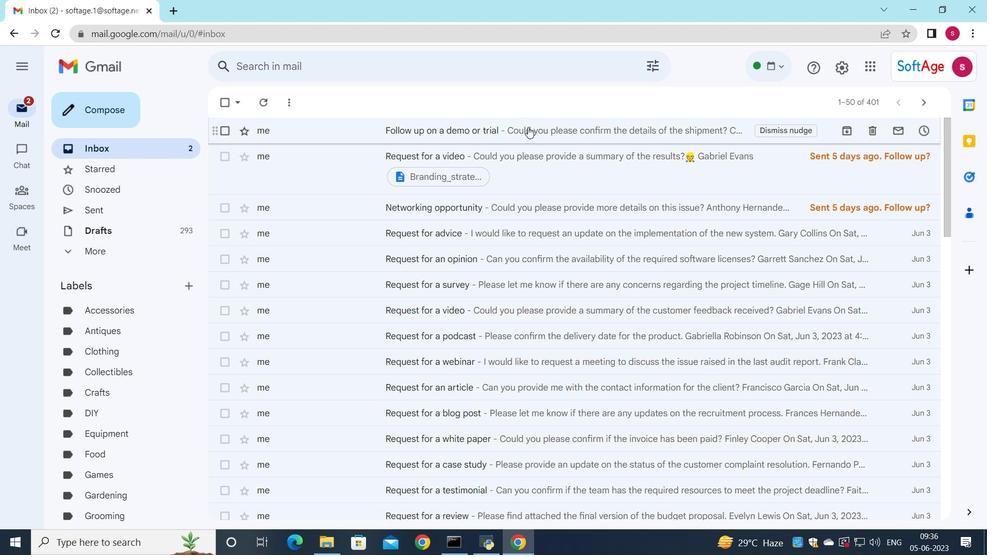 
Action: Mouse moved to (446, 361)
Screenshot: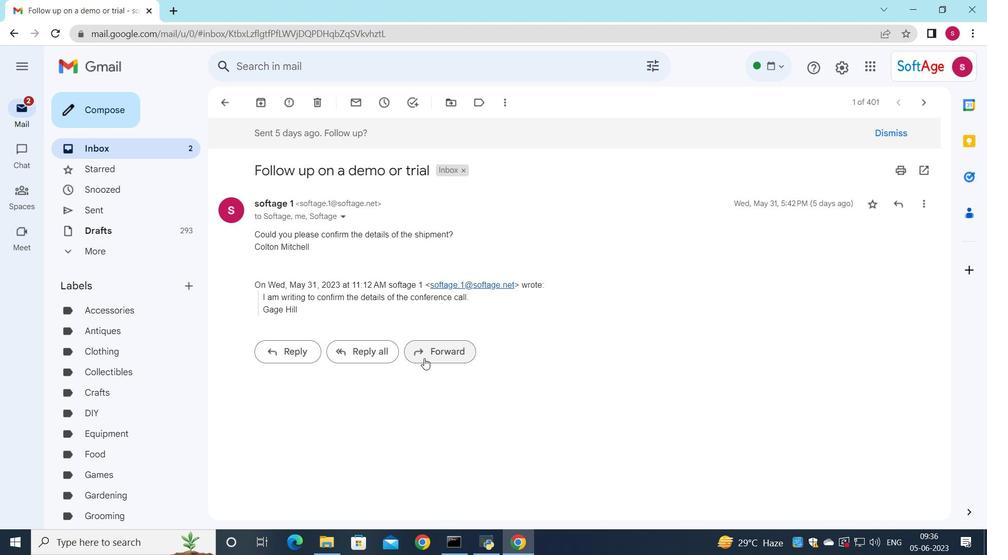 
Action: Mouse pressed left at (446, 361)
Screenshot: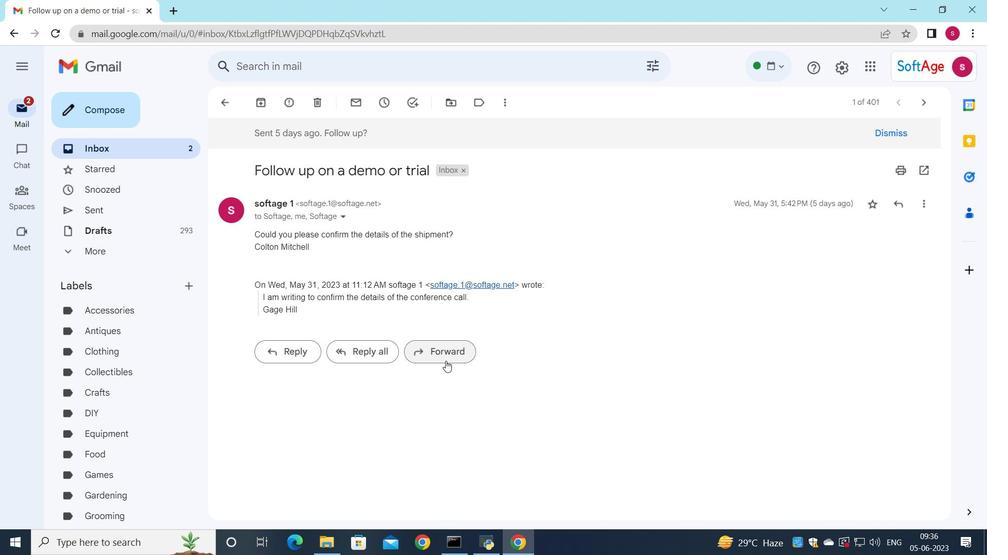 
Action: Mouse moved to (274, 331)
Screenshot: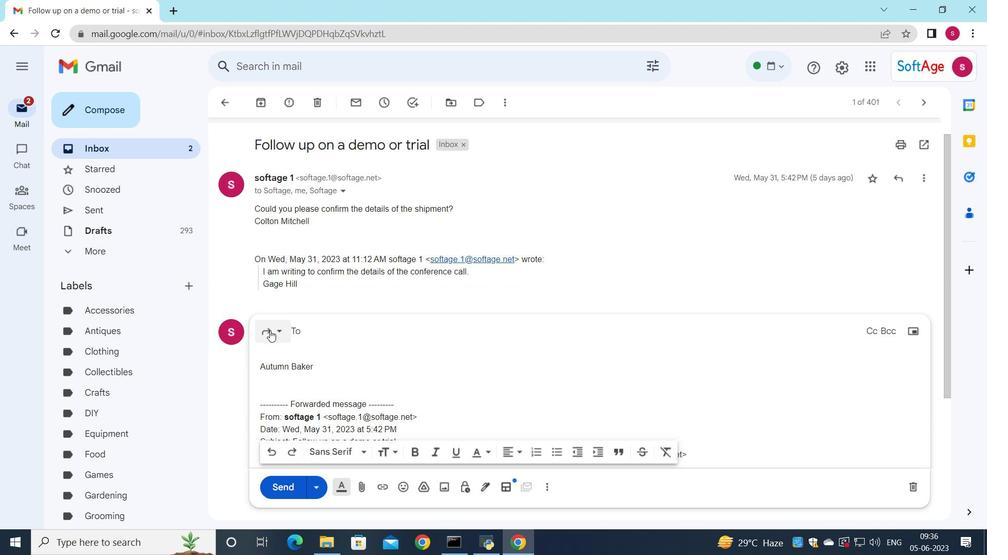 
Action: Mouse pressed left at (274, 331)
Screenshot: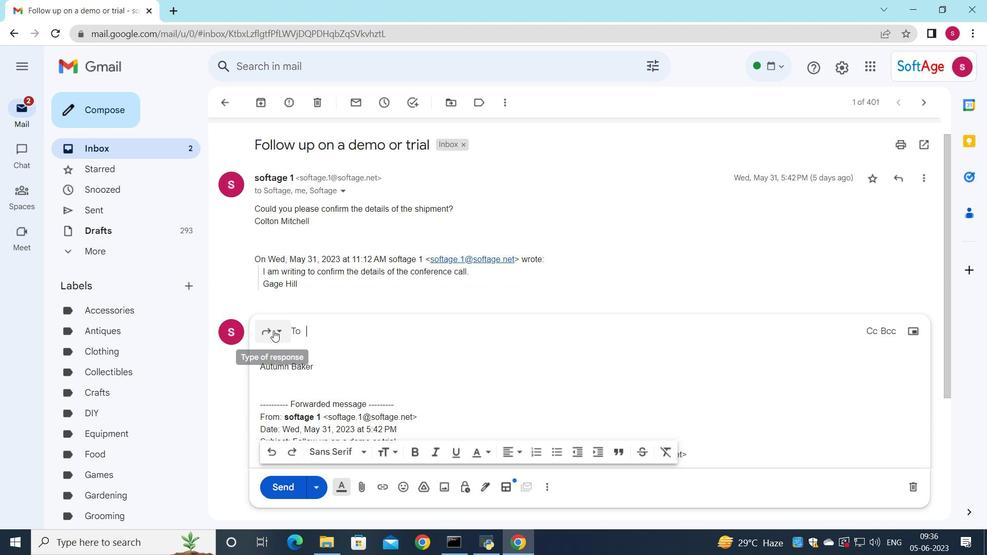 
Action: Mouse moved to (295, 427)
Screenshot: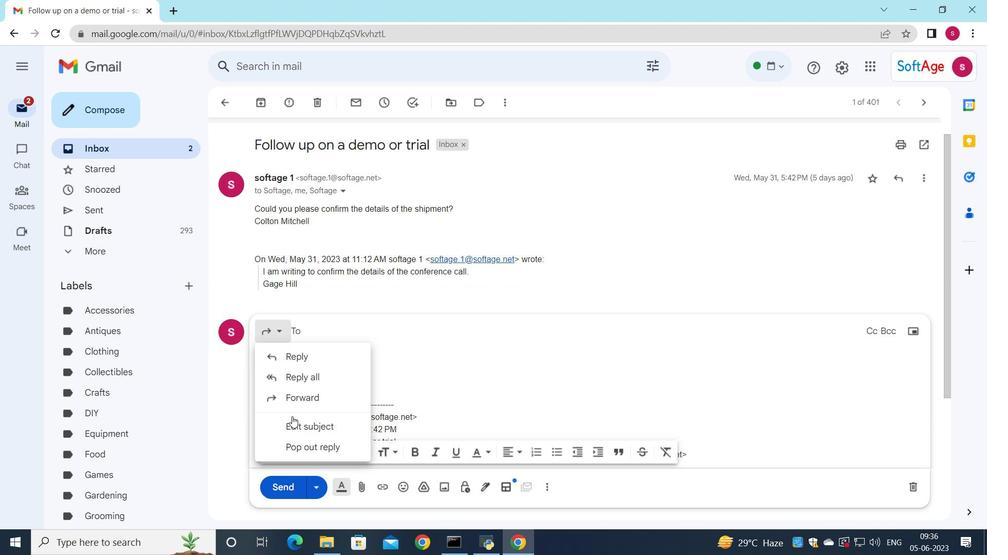
Action: Mouse pressed left at (295, 427)
Screenshot: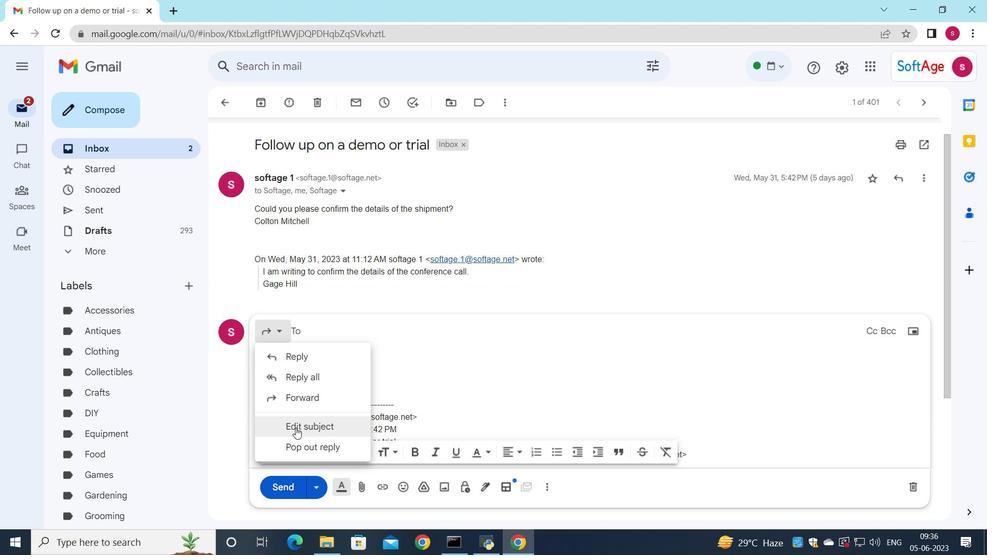 
Action: Mouse moved to (381, 357)
Screenshot: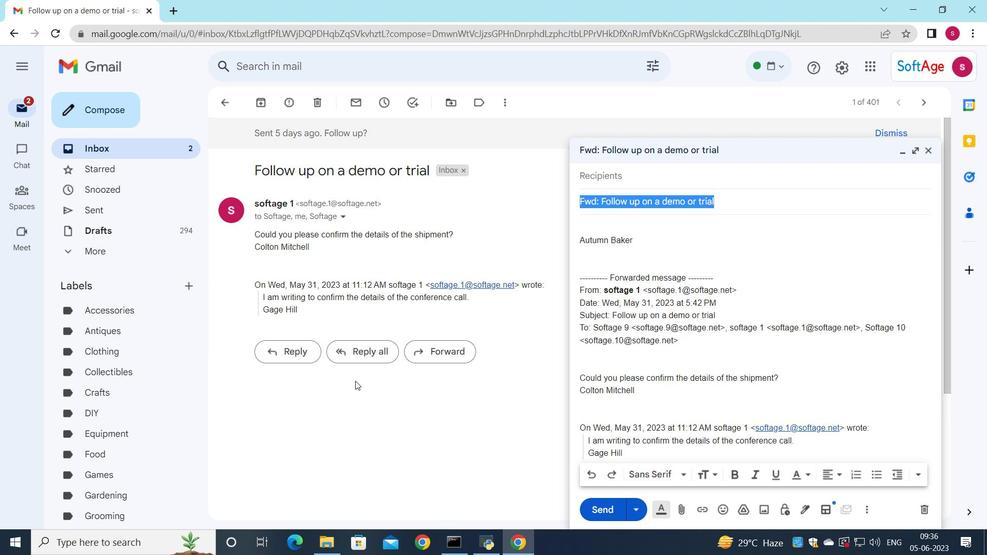 
Action: Key pressed <Key.shift><Key.shift>Vacation<Key.space>request
Screenshot: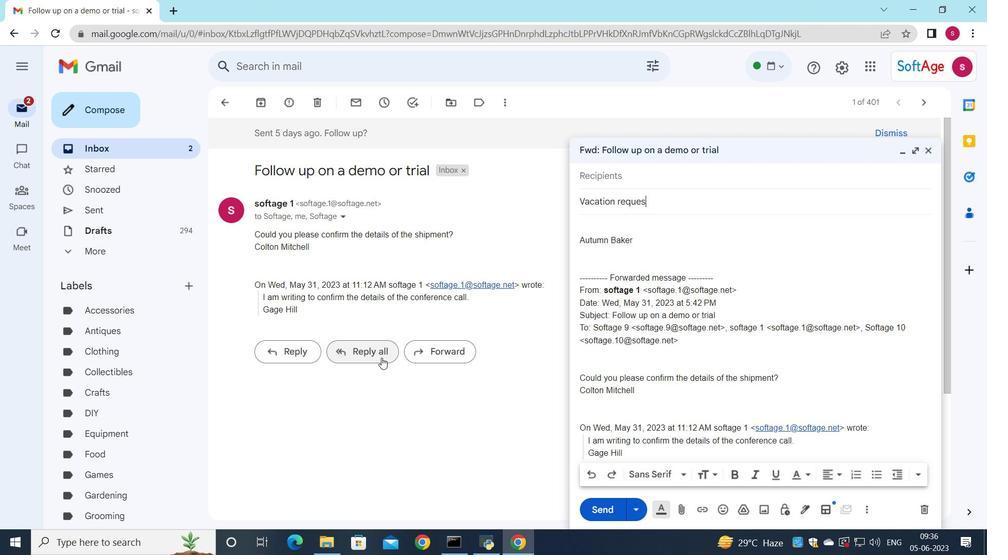 
Action: Mouse moved to (656, 183)
Screenshot: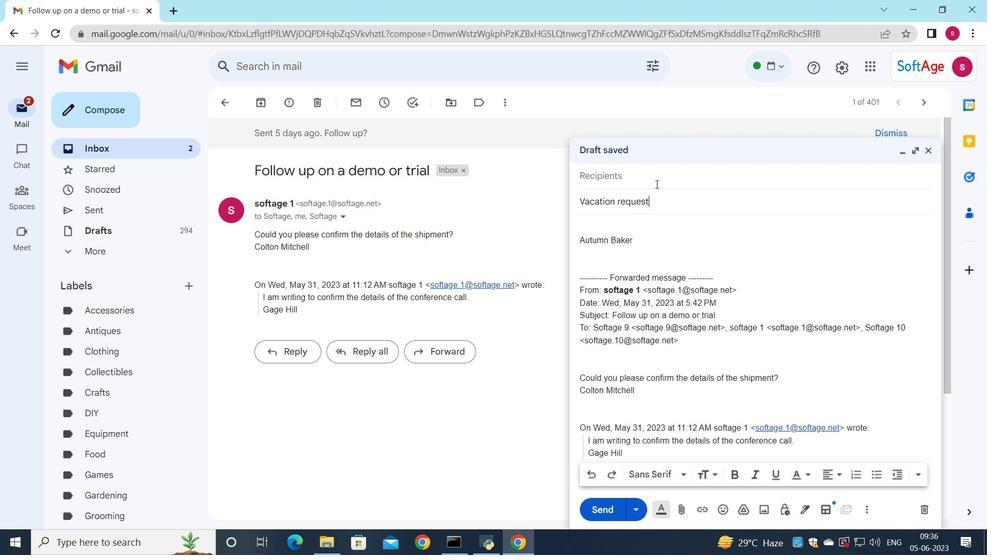 
Action: Mouse pressed left at (656, 183)
Screenshot: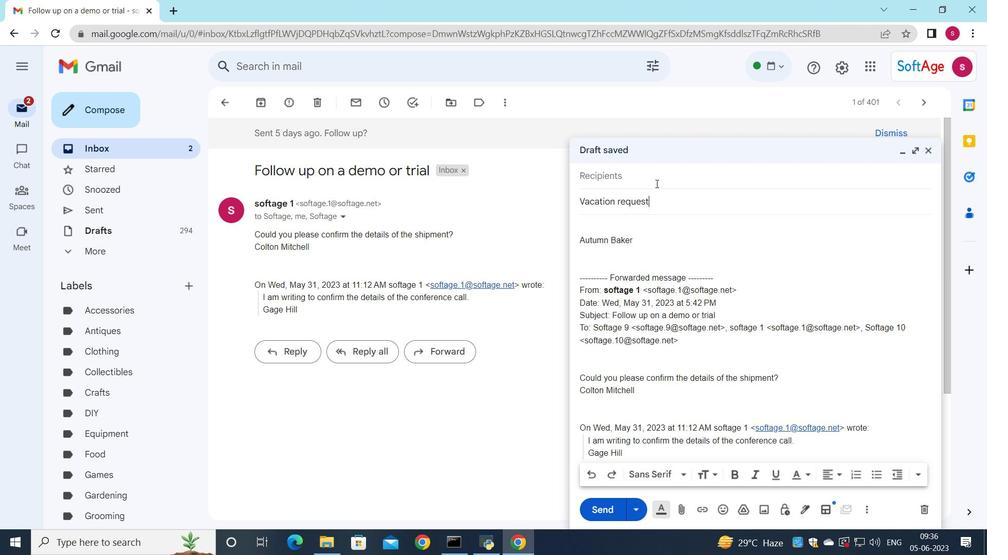
Action: Mouse moved to (656, 184)
Screenshot: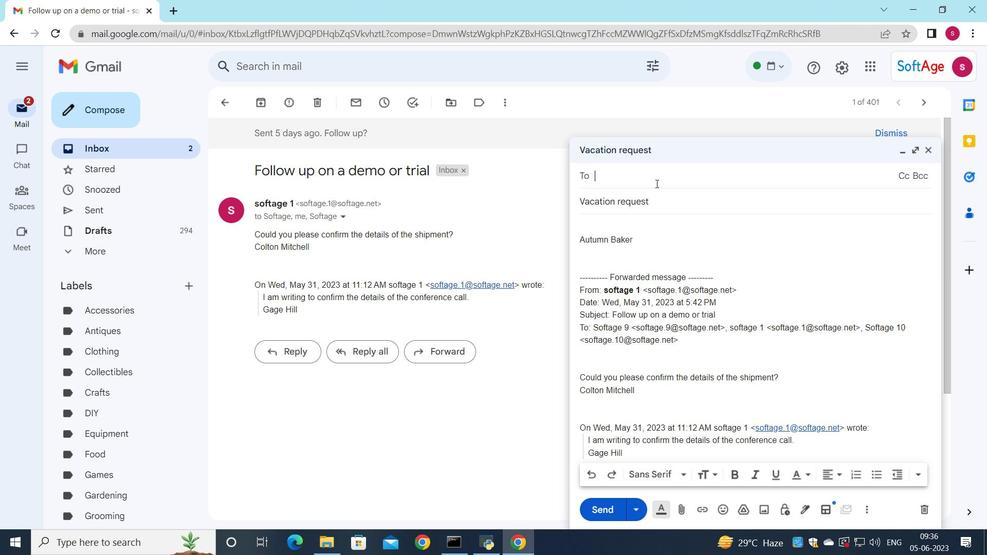 
Action: Key pressed softage.9<Key.enter>
Screenshot: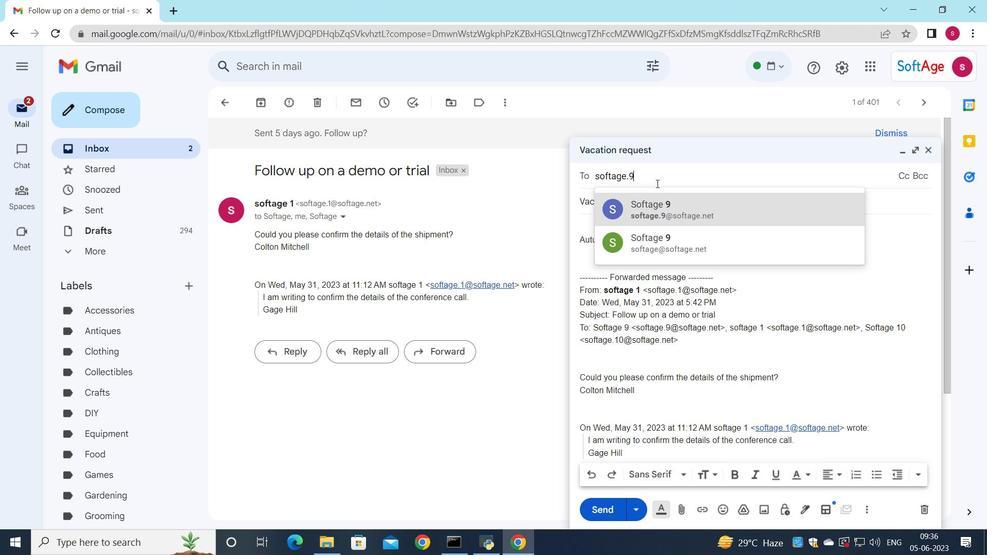 
Action: Mouse moved to (614, 244)
Screenshot: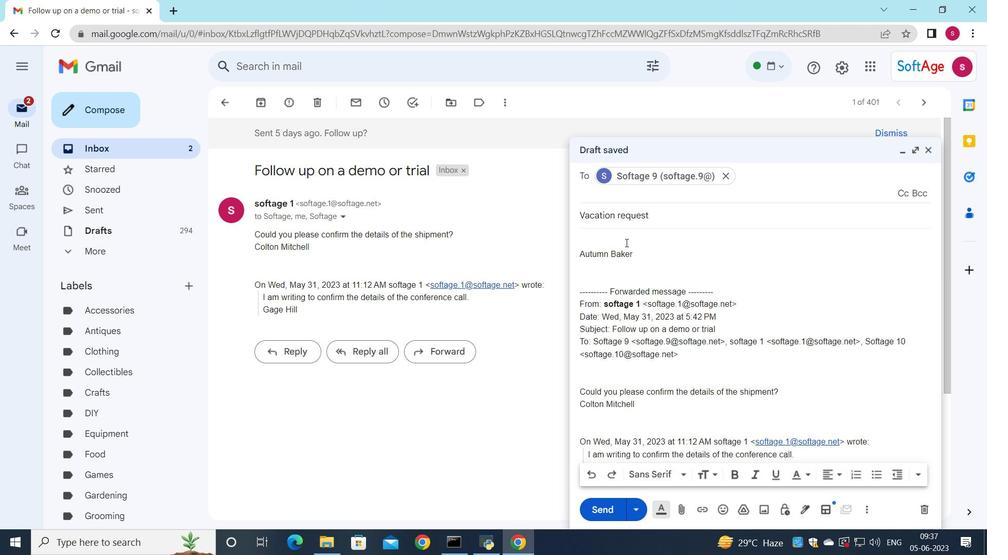 
Action: Mouse pressed left at (614, 244)
Screenshot: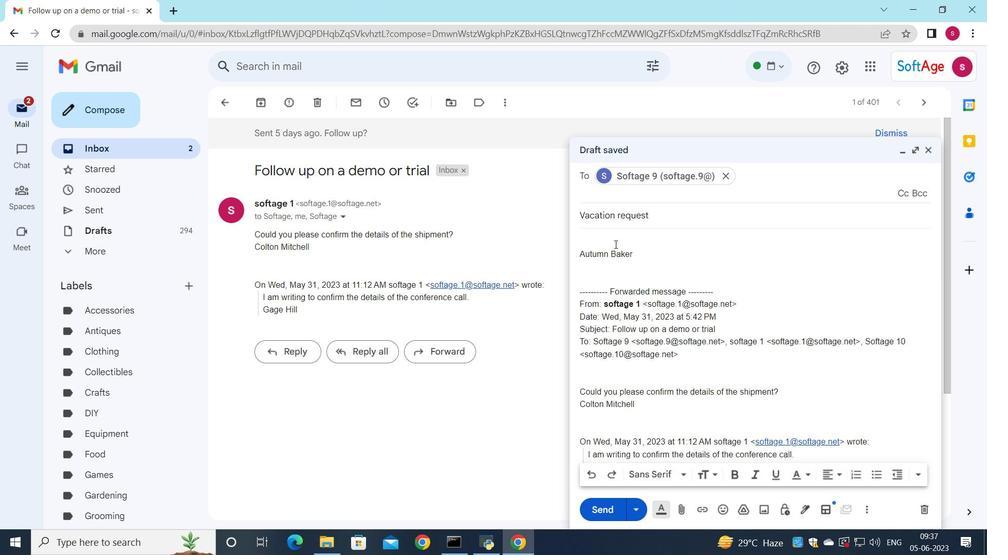 
Action: Key pressed <Key.shift>I<Key.space>would<Key.space>like<Key.space>to<Key.space>rquest<Key.left><Key.left><Key.left><Key.left><Key.left>w<Key.backspace>e<Key.right><Key.right><Key.right><Key.right><Key.right><Key.right><Key.right>
Screenshot: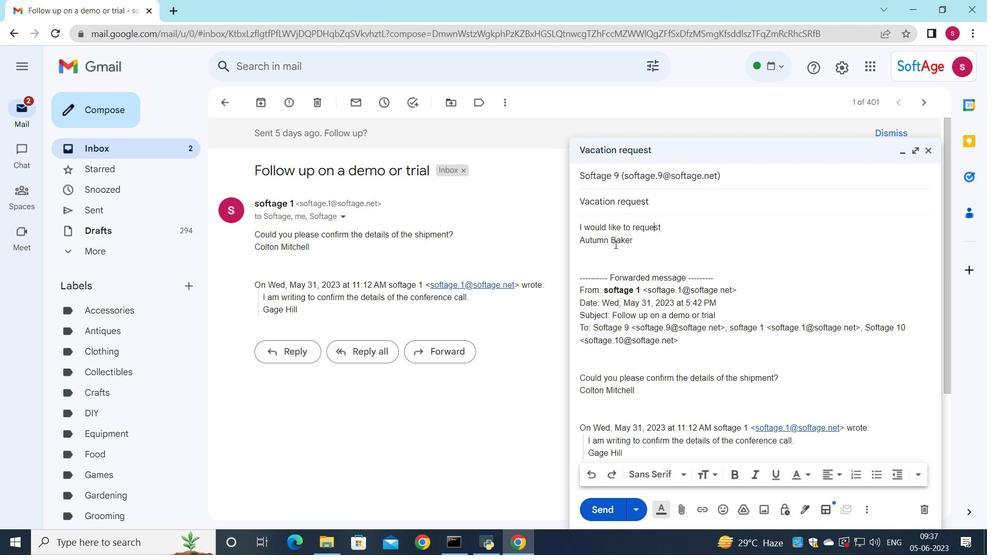 
Action: Mouse moved to (667, 220)
Screenshot: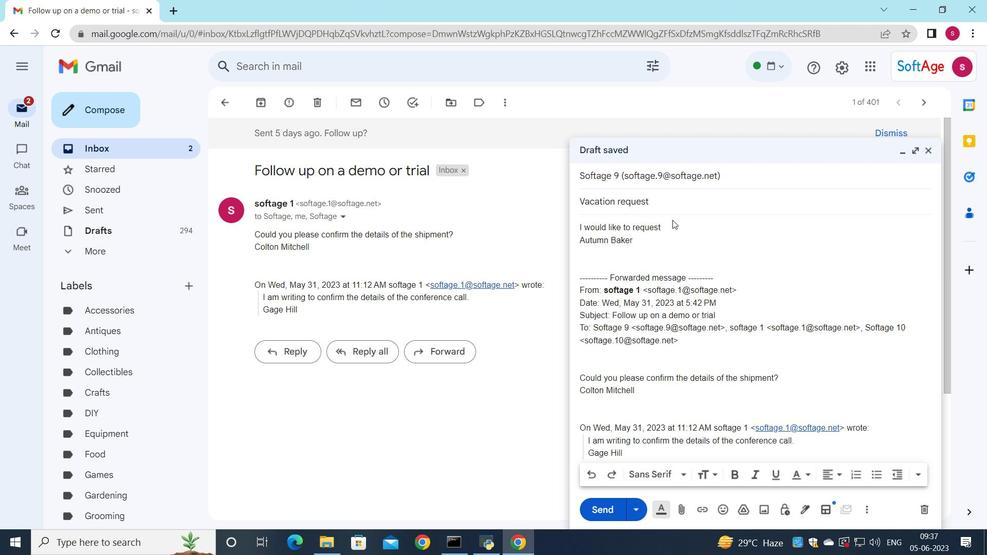 
Action: Mouse pressed left at (667, 220)
Screenshot: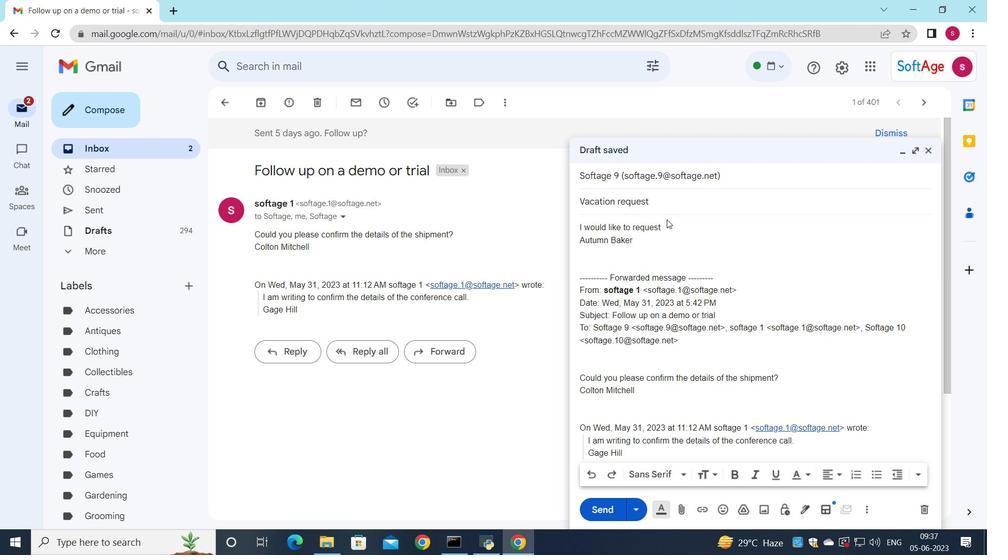 
Action: Mouse moved to (668, 226)
Screenshot: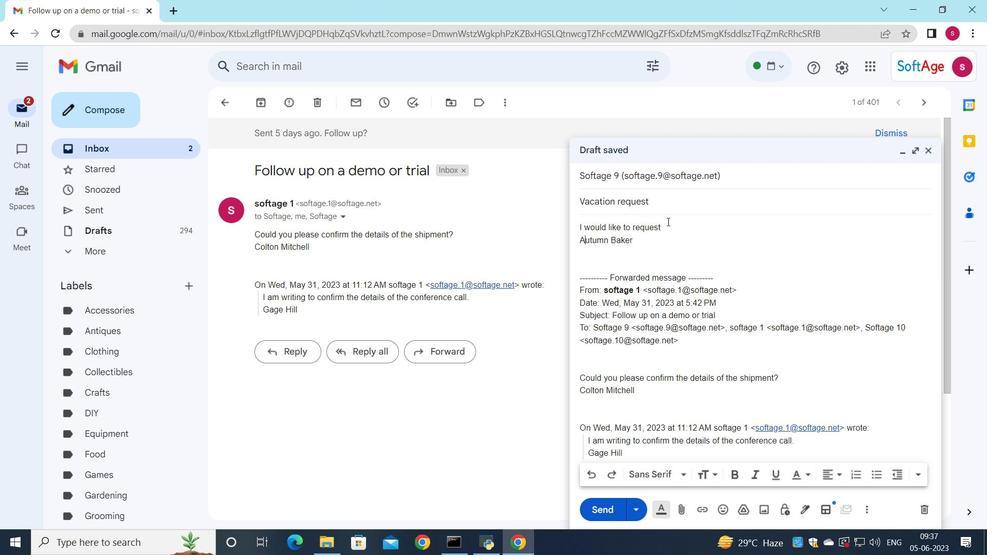 
Action: Mouse pressed left at (668, 226)
Screenshot: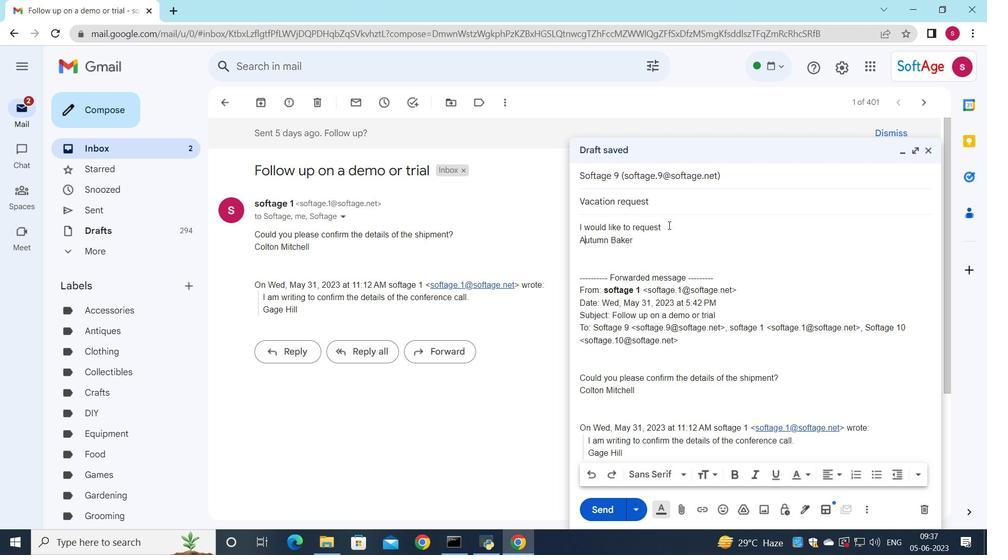 
Action: Key pressed <Key.space>a<Key.space>meeting<Key.space>to<Key.space>discuss<Key.space>the<Key.space>upcoming<Key.space>sales<Key.space>strategy.
Screenshot: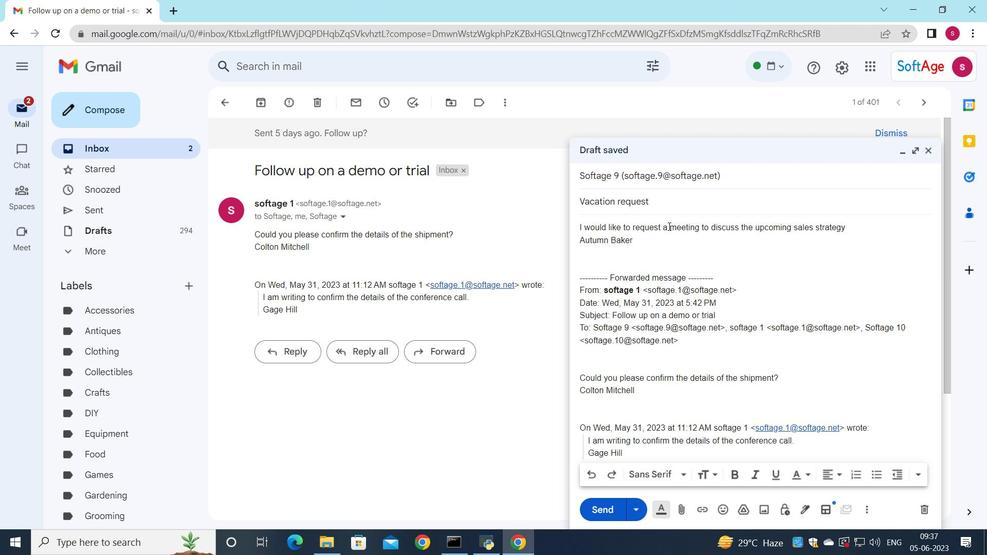 
Action: Mouse moved to (850, 222)
Screenshot: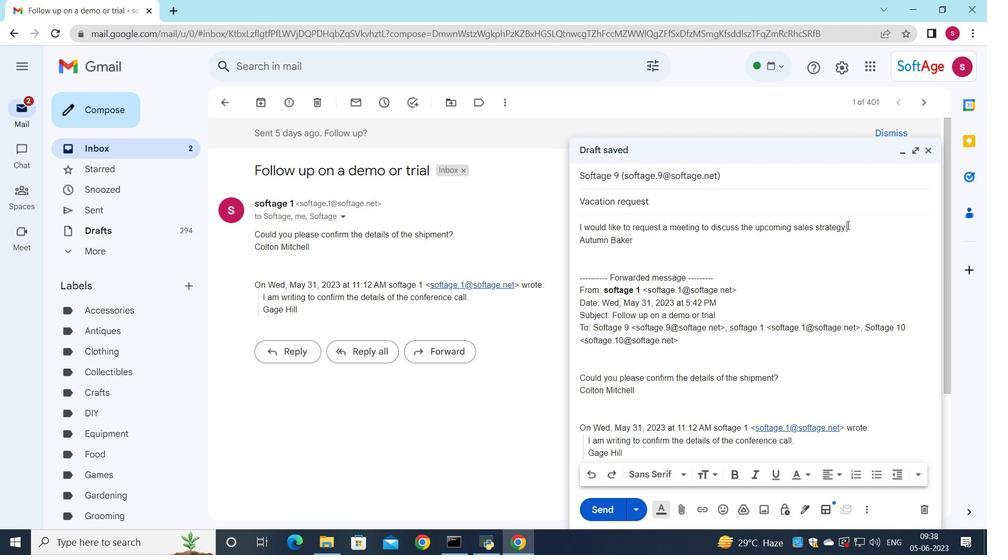 
Action: Mouse pressed left at (850, 222)
Screenshot: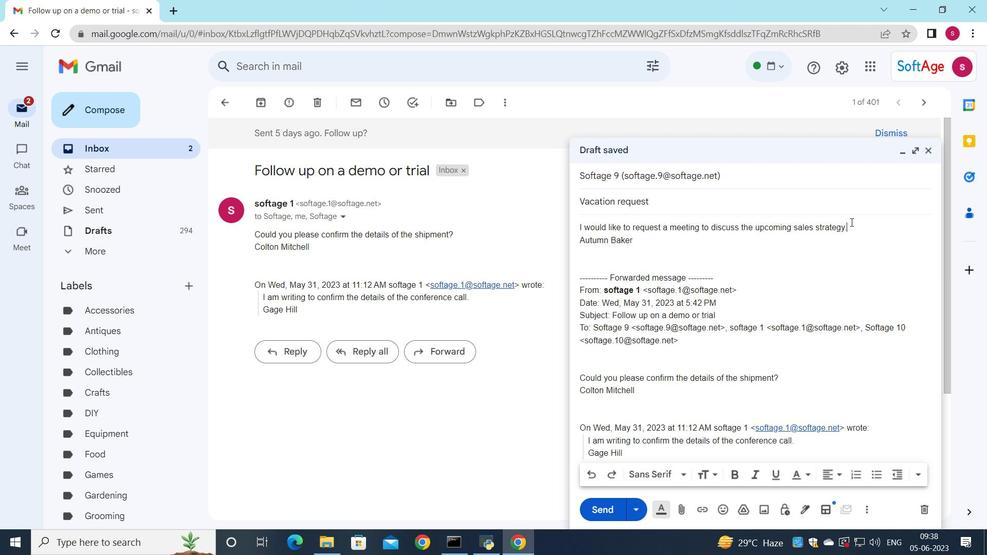 
Action: Mouse moved to (682, 471)
Screenshot: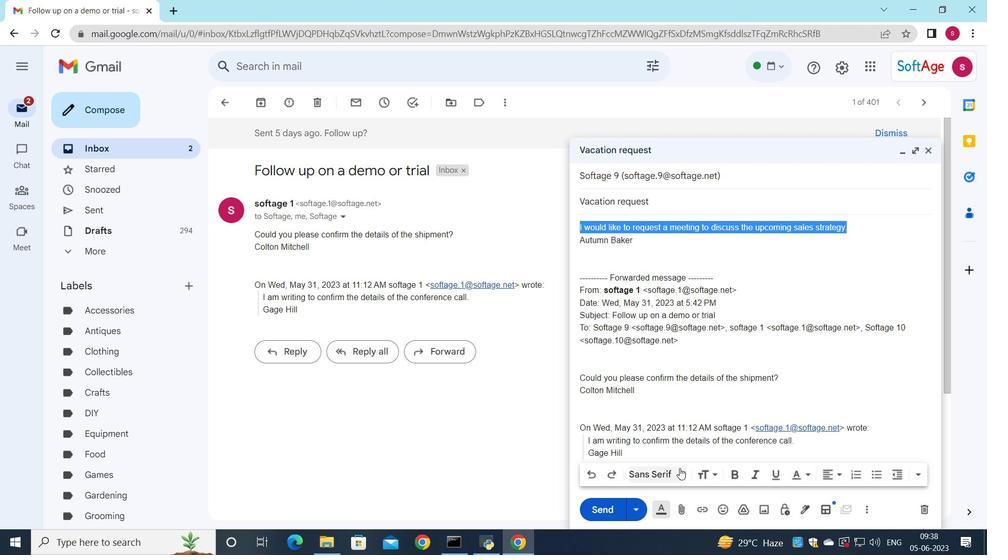 
Action: Mouse pressed left at (682, 471)
Screenshot: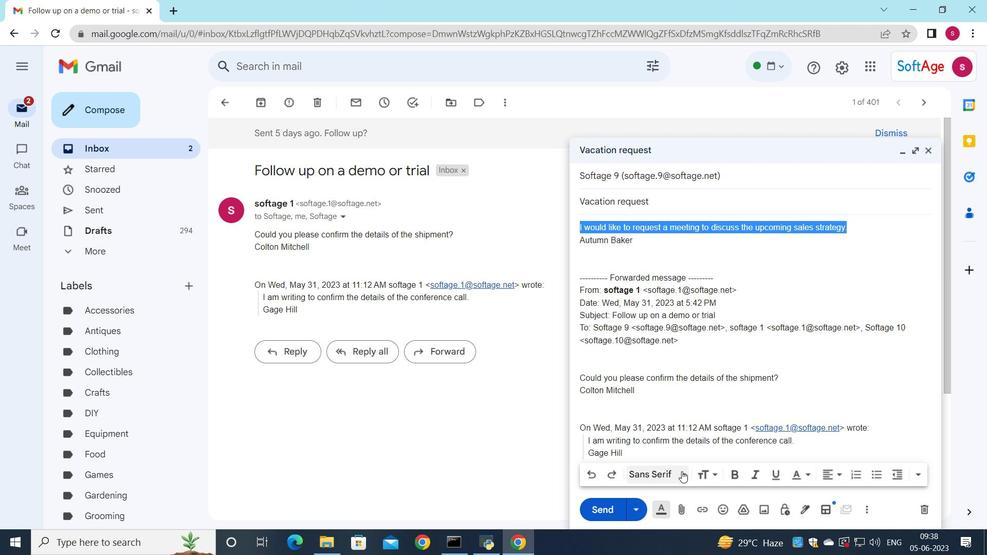 
Action: Mouse moved to (681, 335)
Screenshot: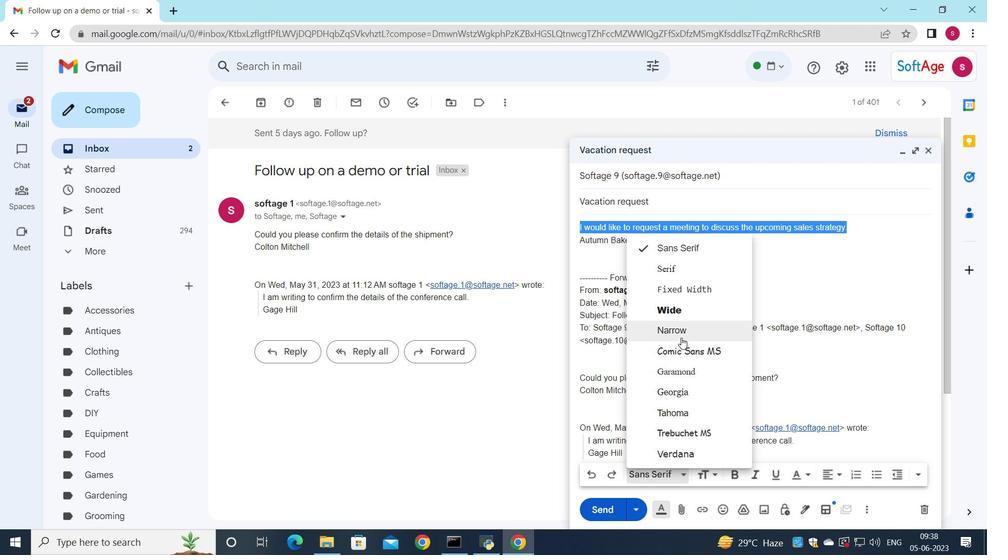 
Action: Mouse pressed left at (681, 335)
Screenshot: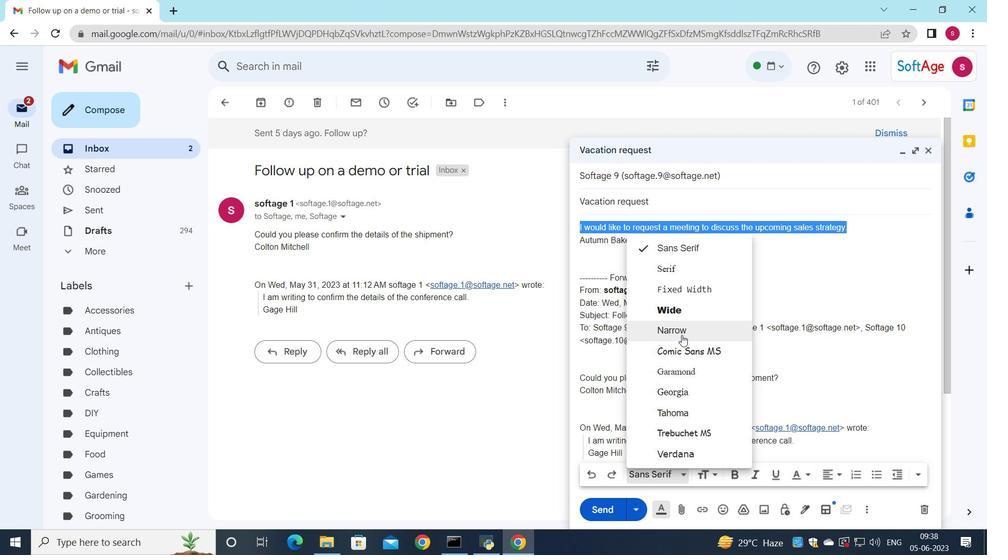 
Action: Mouse moved to (759, 474)
Screenshot: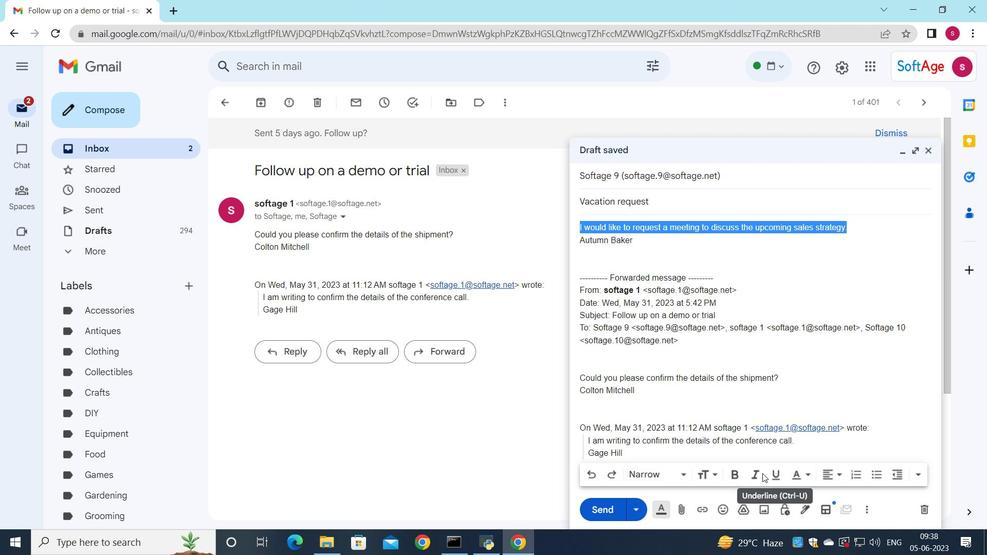 
Action: Mouse pressed left at (759, 474)
Screenshot: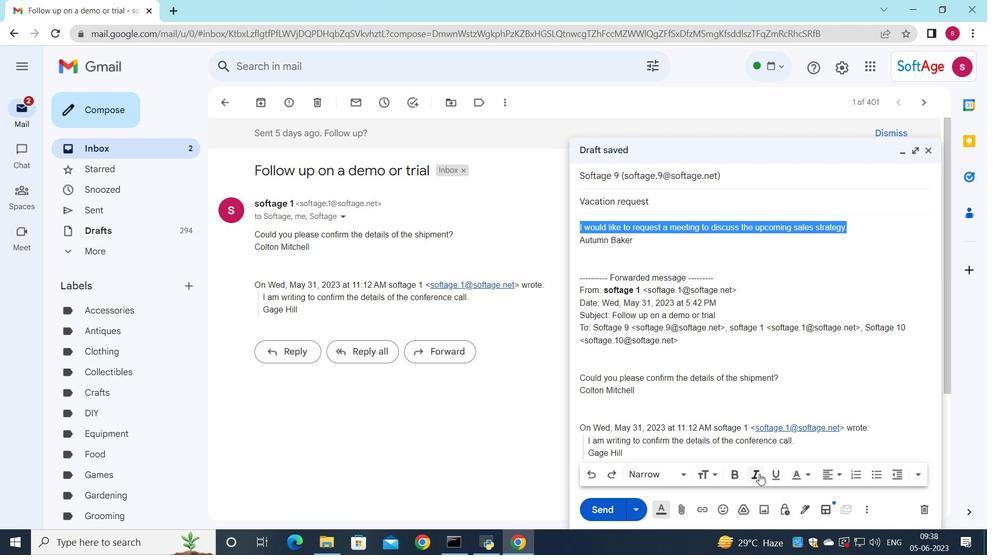 
Action: Mouse moved to (603, 506)
Screenshot: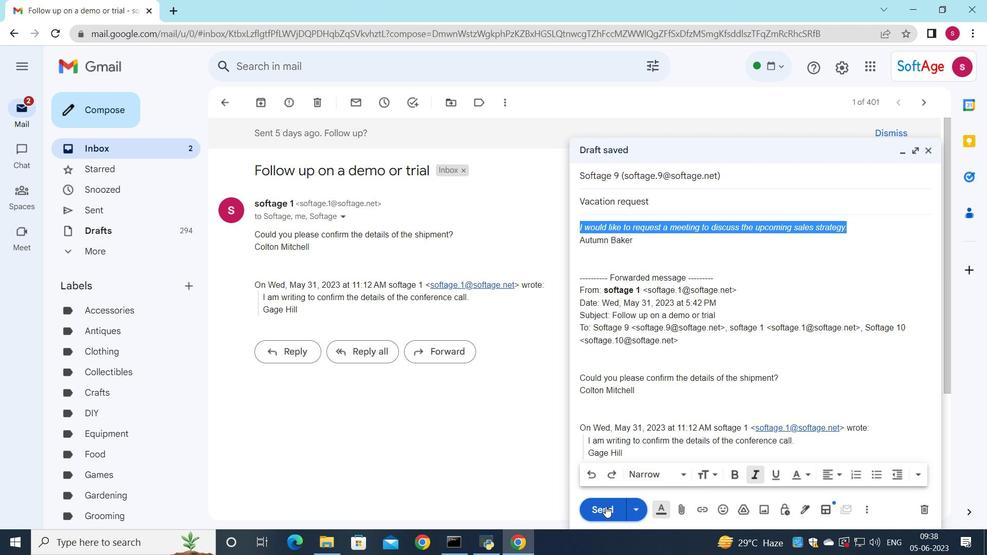
Action: Mouse pressed left at (603, 506)
Screenshot: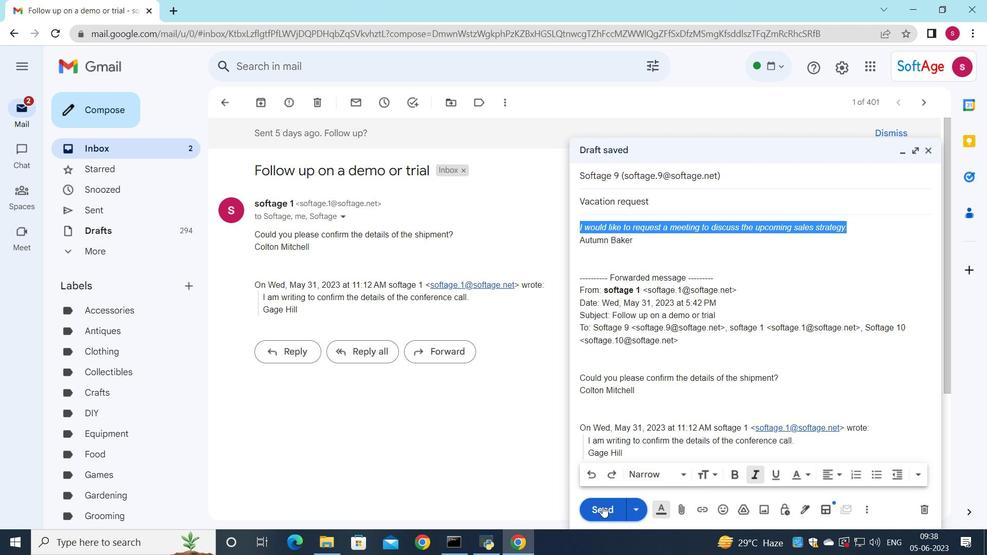 
Action: Mouse moved to (691, 493)
Screenshot: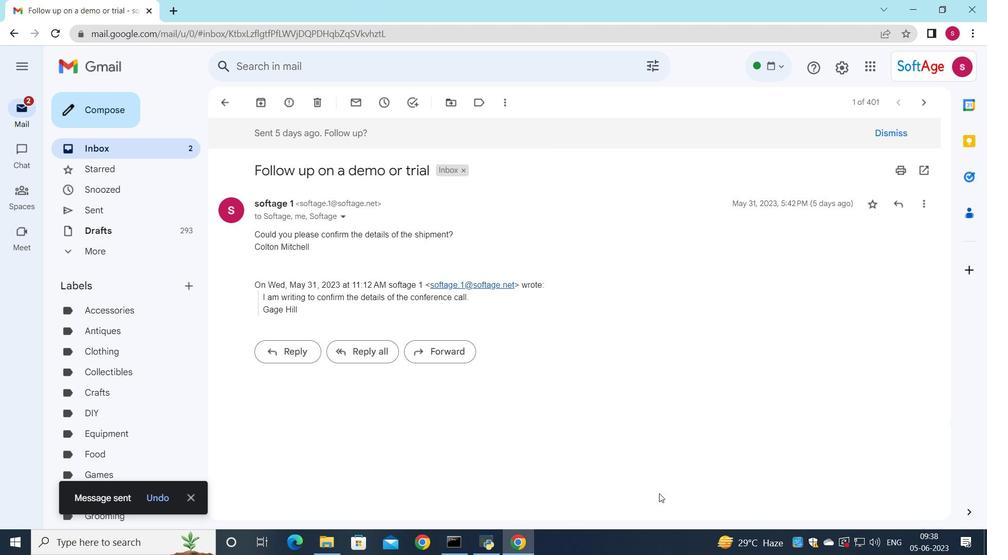 
